 Task: Add Attachment from Google Drive to Card Card0000000039 in Board Board0000000010 in Workspace WS0000000004 in Trello. Add Cover Orange to Card Card0000000039 in Board Board0000000010 in Workspace WS0000000004 in Trello. Add "Add Label …" with "Title" Title0000000039 to Button Button0000000039 to Card Card0000000039 in Board Board0000000010 in Workspace WS0000000004 in Trello. Add Description DS0000000039 to Card Card0000000039 in Board Board0000000010 in Workspace WS0000000004 in Trello. Add Comment CM0000000039 to Card Card0000000039 in Board Board0000000010 in Workspace WS0000000004 in Trello
Action: Mouse moved to (78, 354)
Screenshot: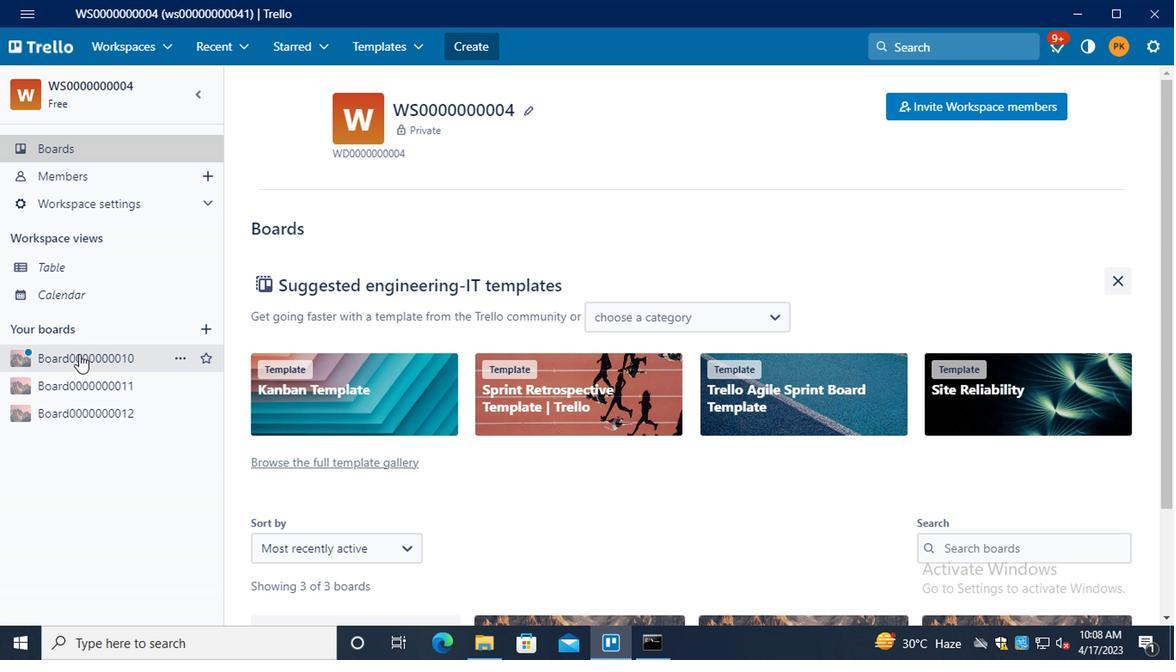 
Action: Mouse pressed left at (78, 354)
Screenshot: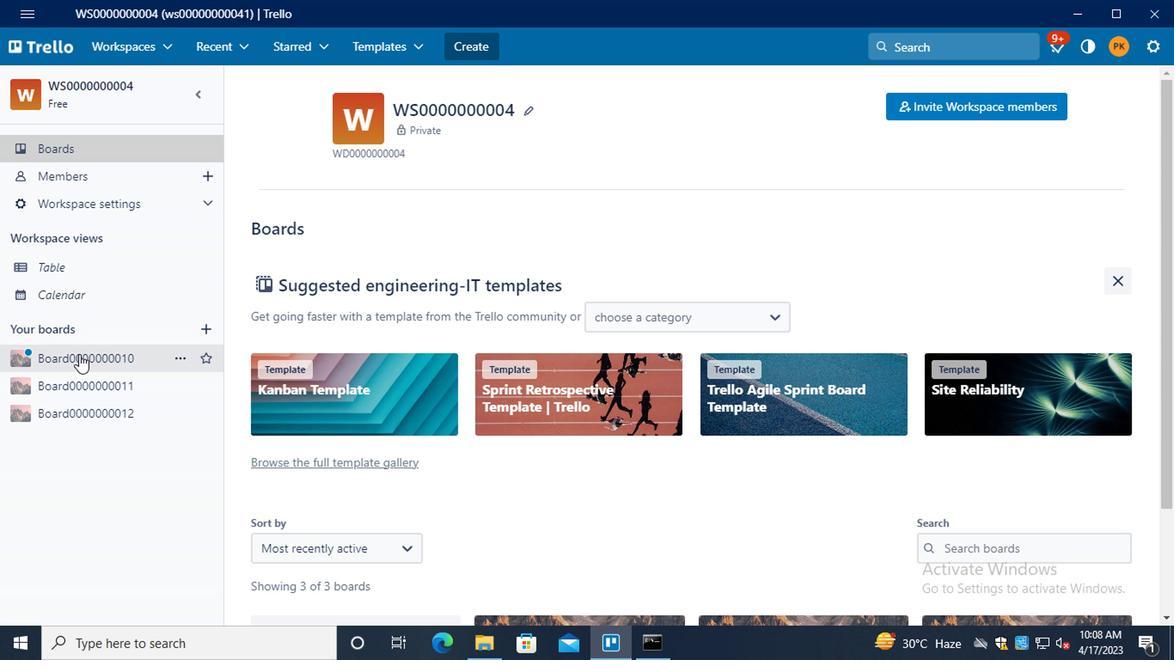 
Action: Mouse moved to (335, 492)
Screenshot: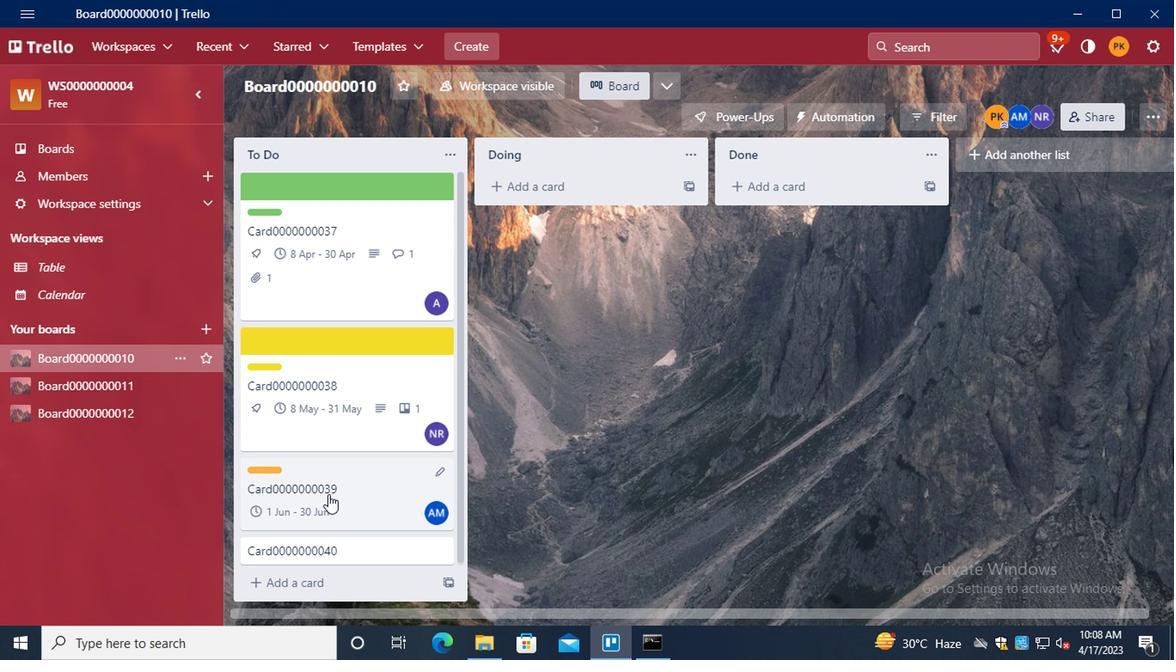 
Action: Mouse pressed left at (335, 492)
Screenshot: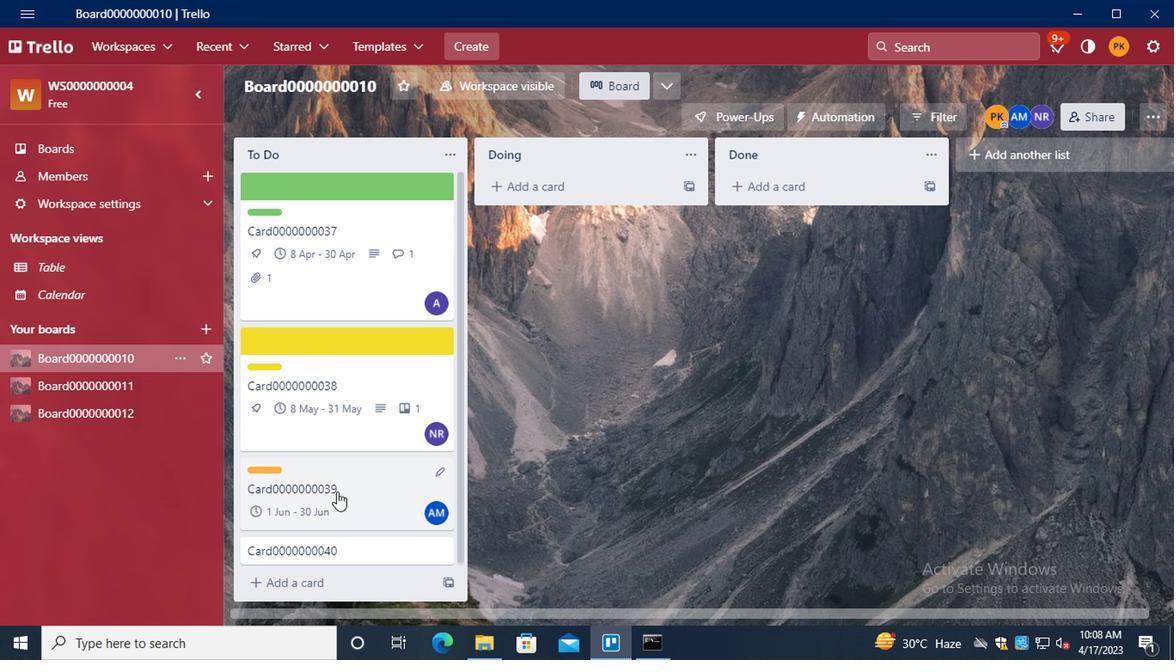 
Action: Mouse moved to (765, 360)
Screenshot: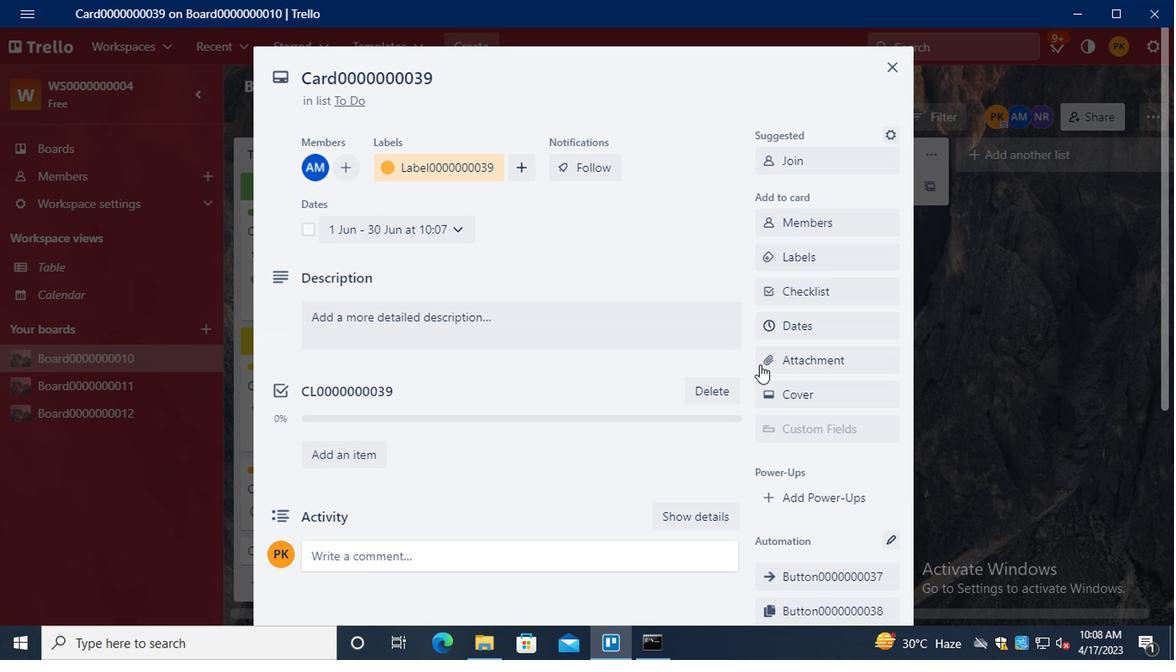 
Action: Mouse pressed left at (765, 360)
Screenshot: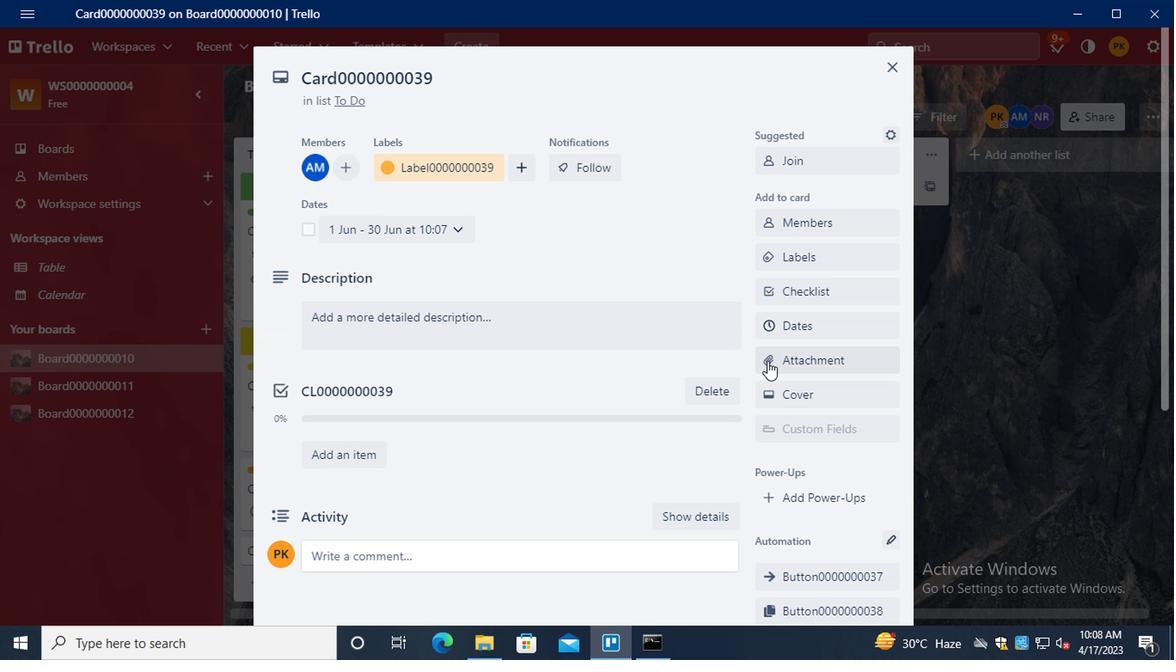 
Action: Mouse moved to (829, 201)
Screenshot: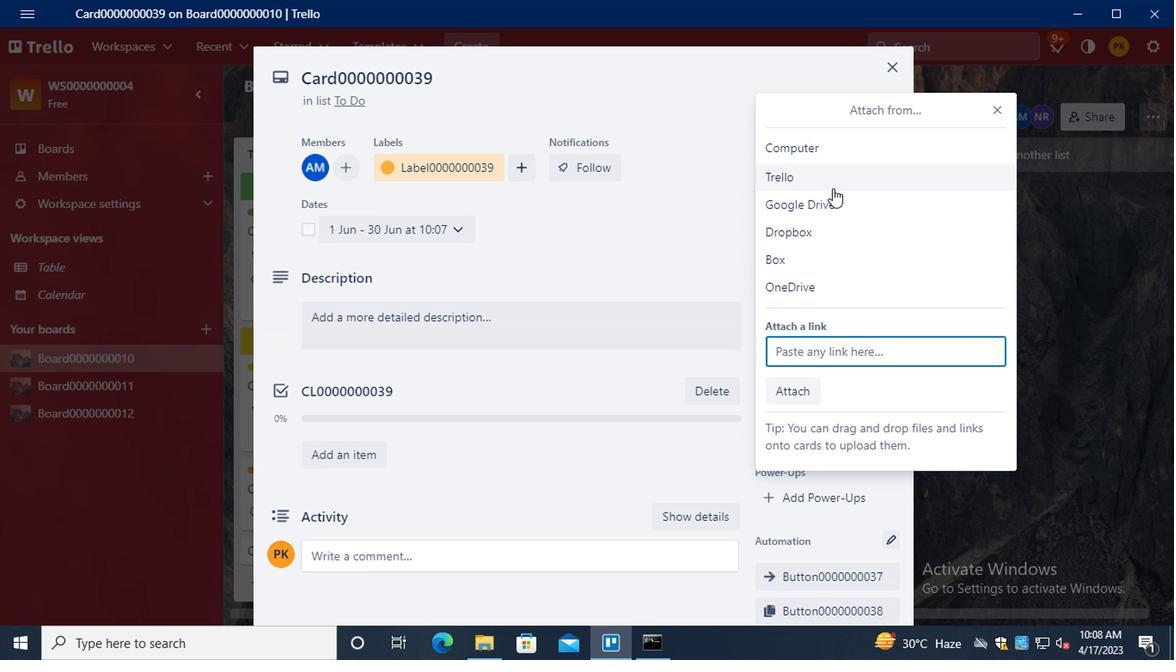 
Action: Mouse pressed left at (829, 201)
Screenshot: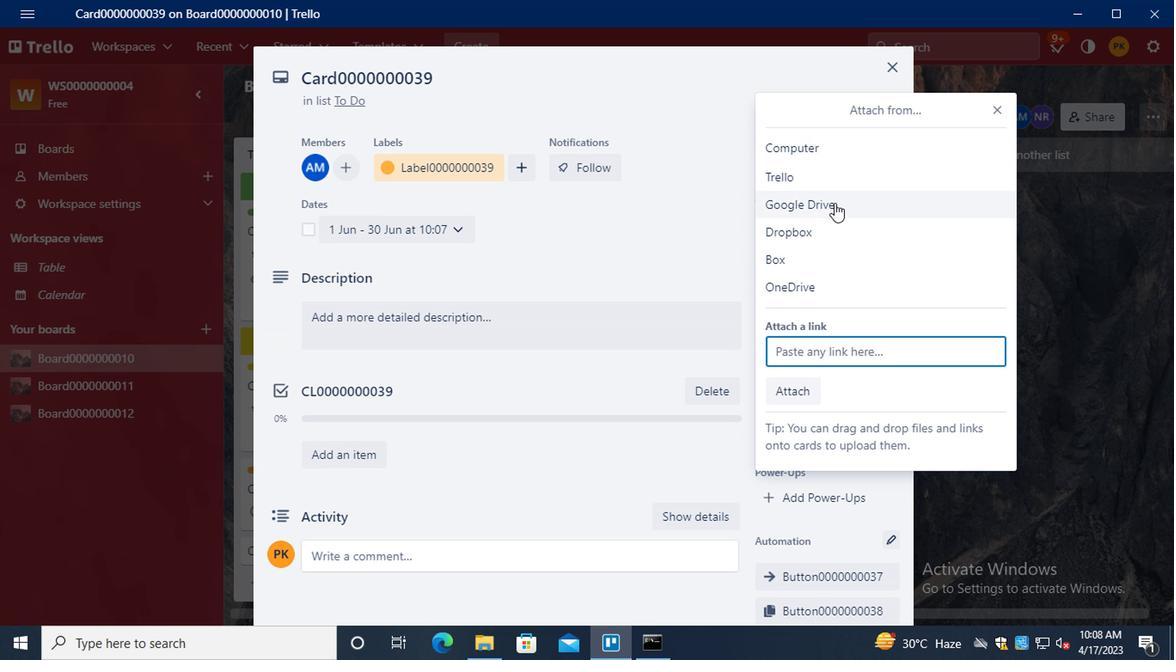 
Action: Mouse moved to (570, 346)
Screenshot: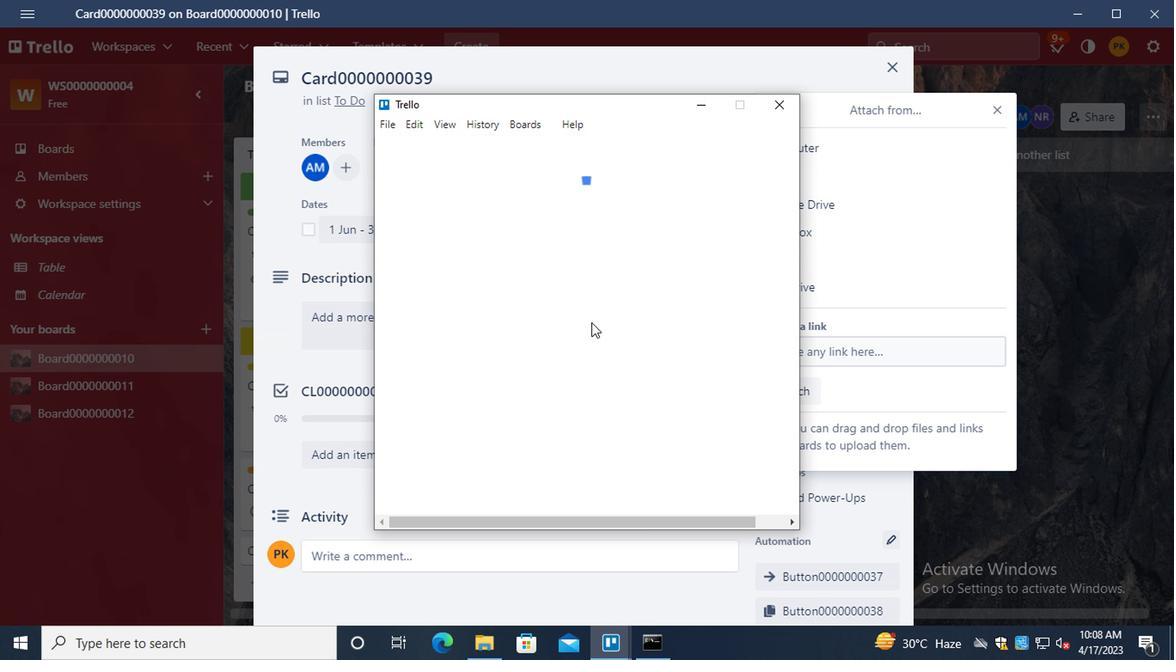 
Action: Mouse scrolled (570, 345) with delta (0, 0)
Screenshot: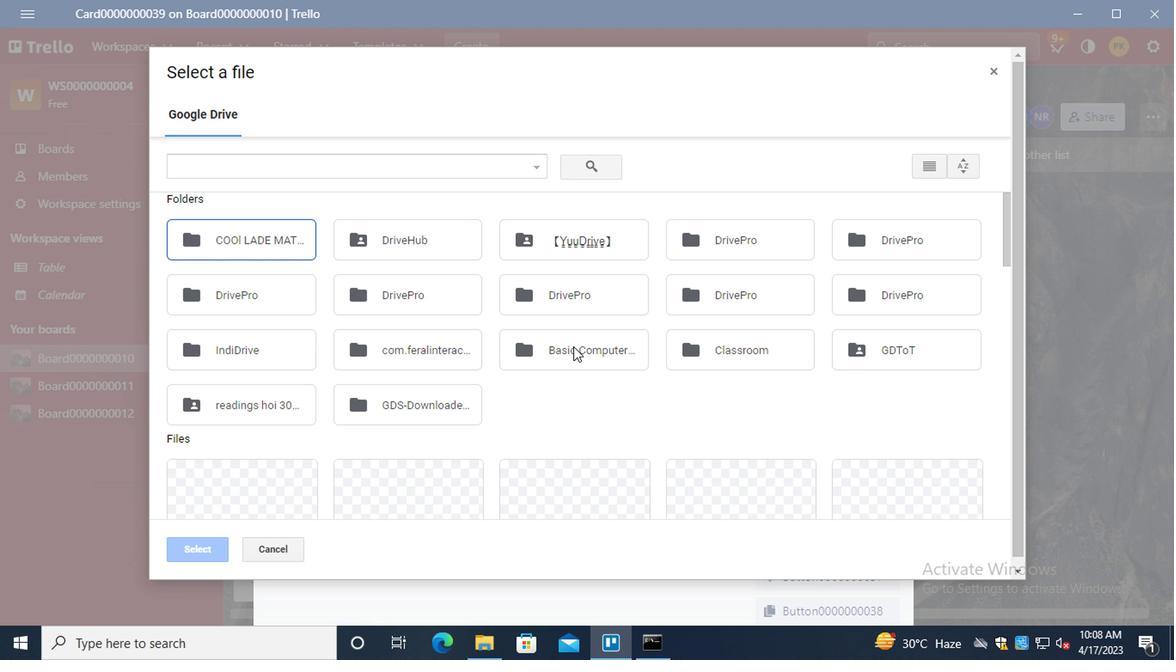
Action: Mouse scrolled (570, 345) with delta (0, 0)
Screenshot: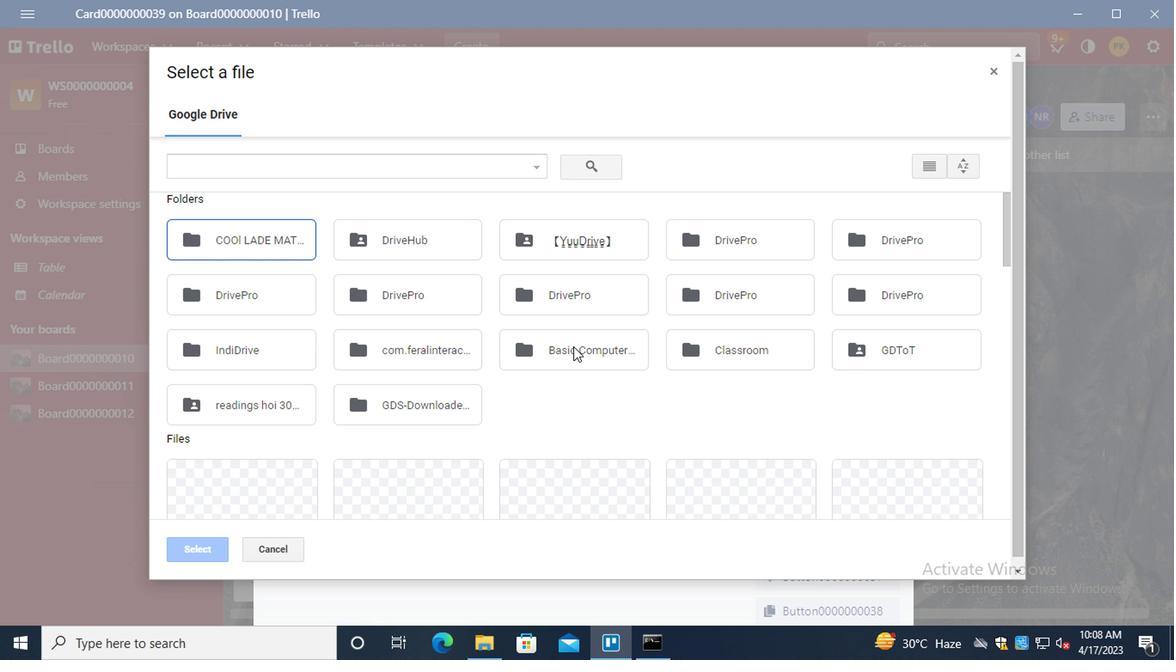 
Action: Mouse scrolled (570, 345) with delta (0, 0)
Screenshot: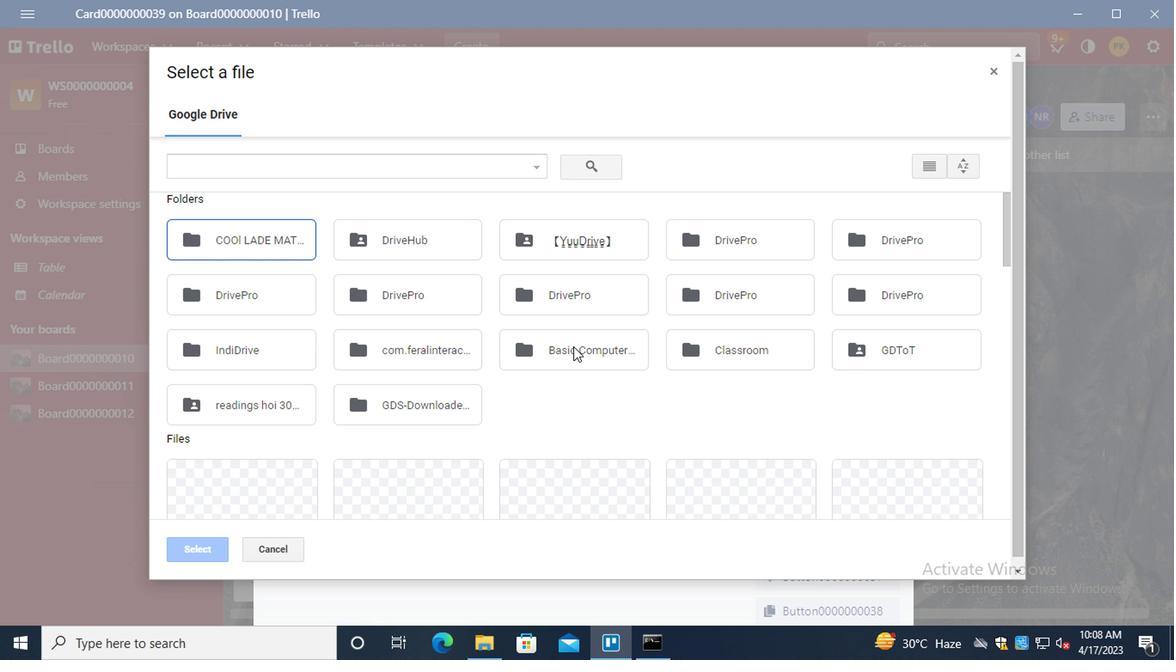 
Action: Mouse moved to (904, 440)
Screenshot: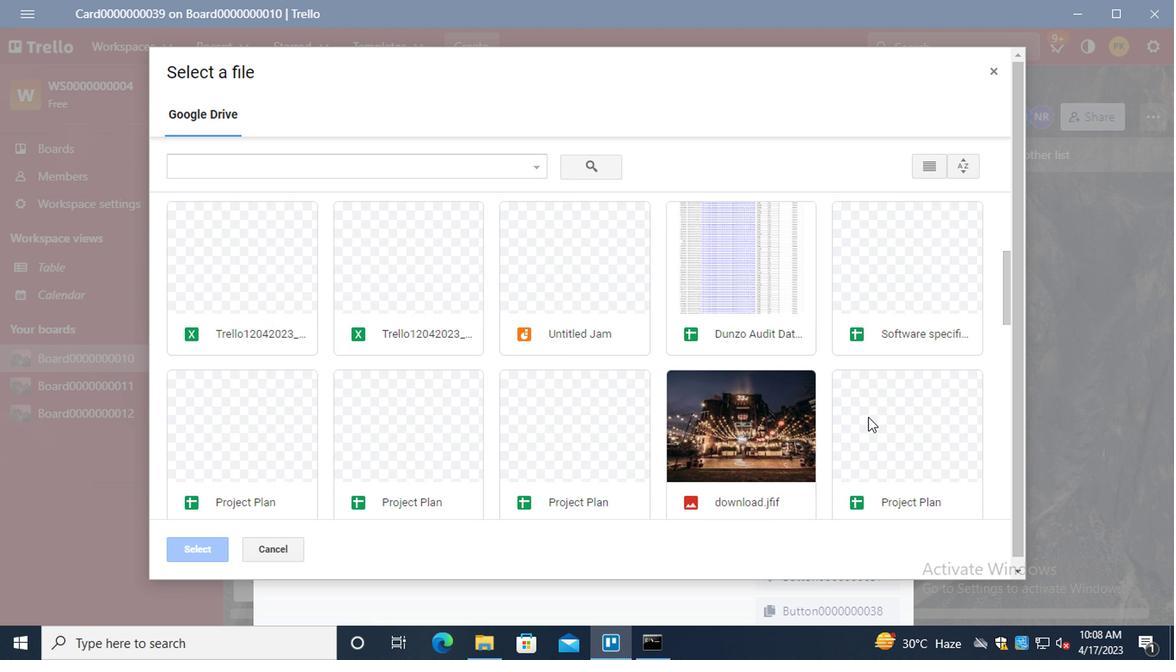 
Action: Mouse pressed left at (904, 440)
Screenshot: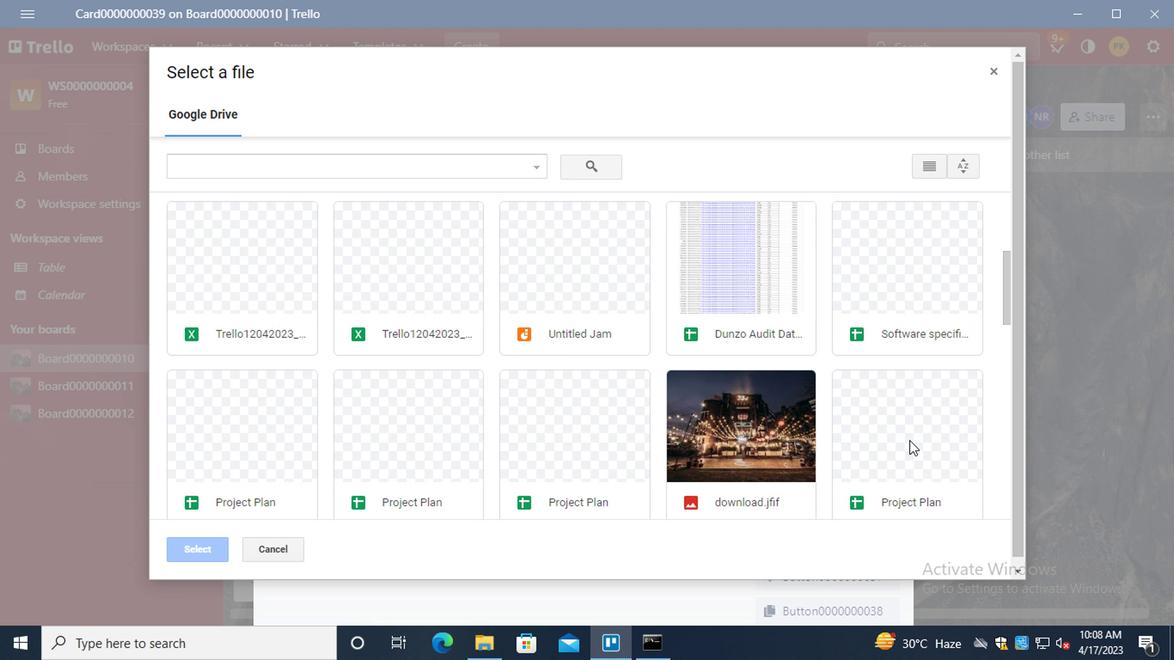 
Action: Mouse moved to (193, 554)
Screenshot: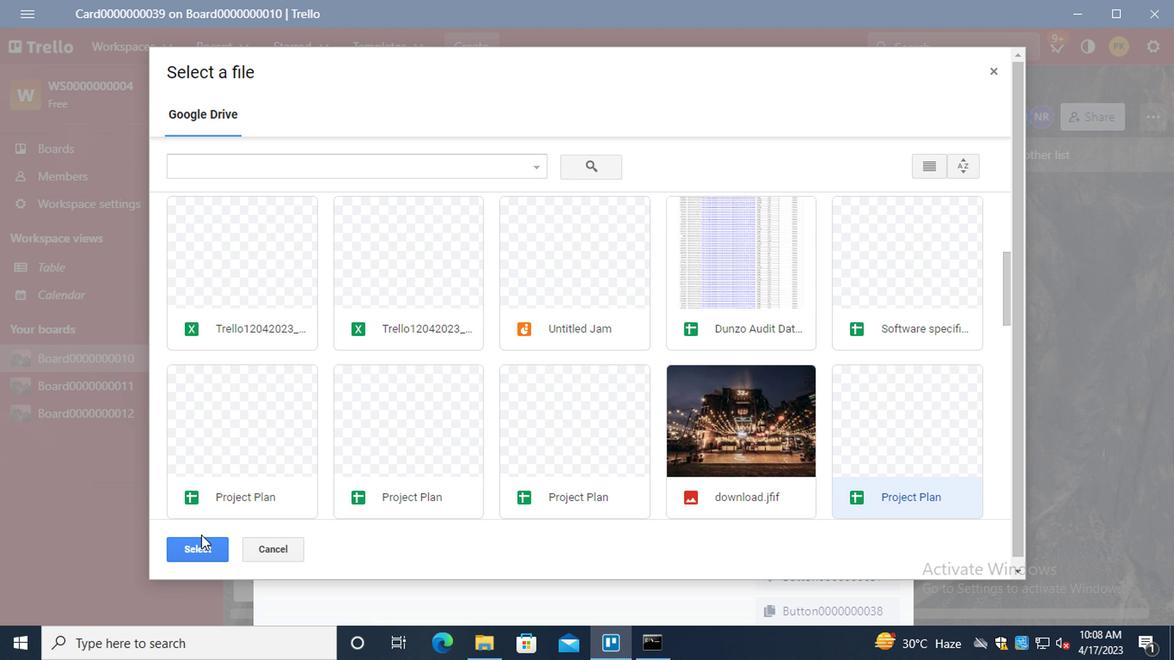 
Action: Mouse pressed left at (193, 554)
Screenshot: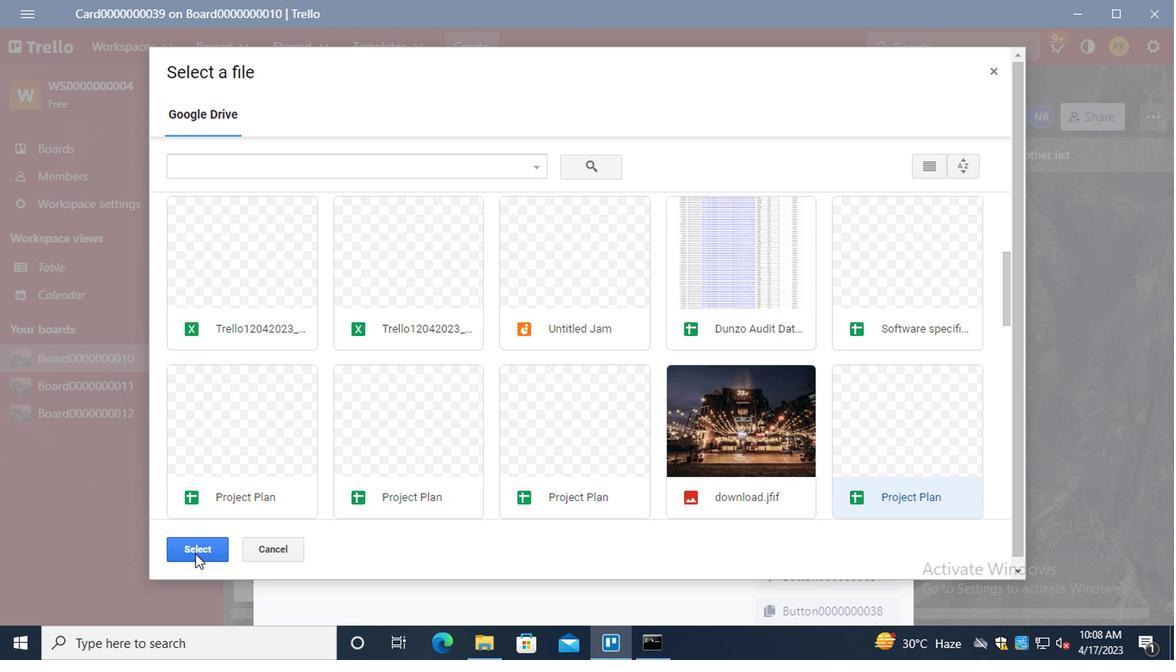 
Action: Mouse moved to (784, 397)
Screenshot: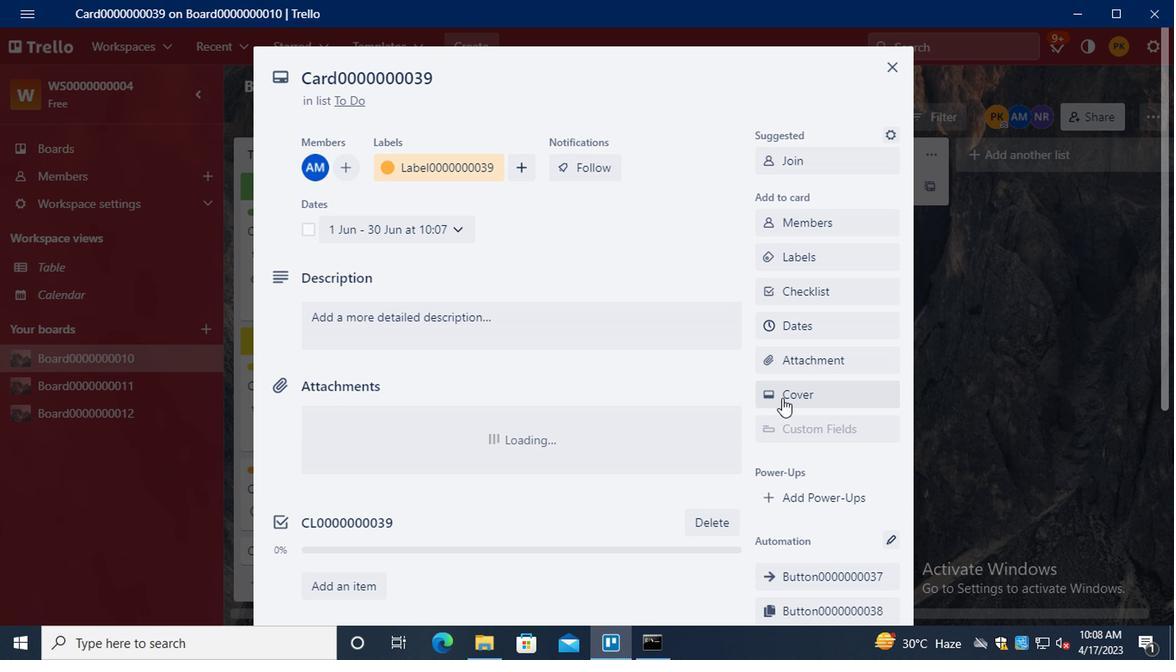 
Action: Mouse pressed left at (784, 397)
Screenshot: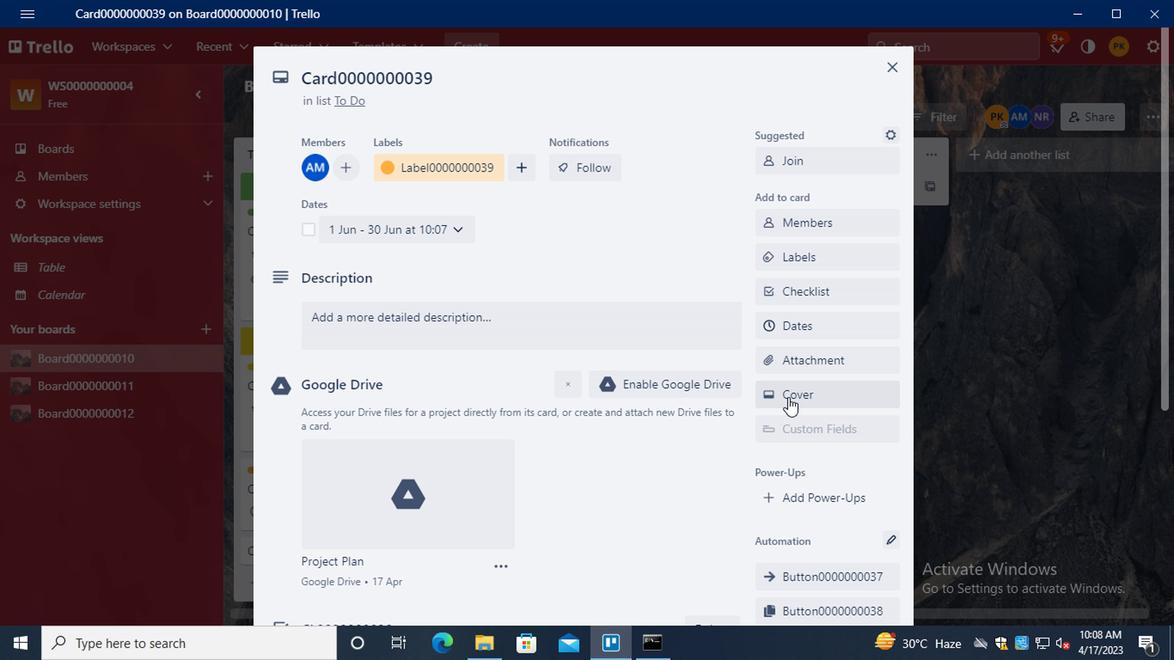 
Action: Mouse moved to (877, 281)
Screenshot: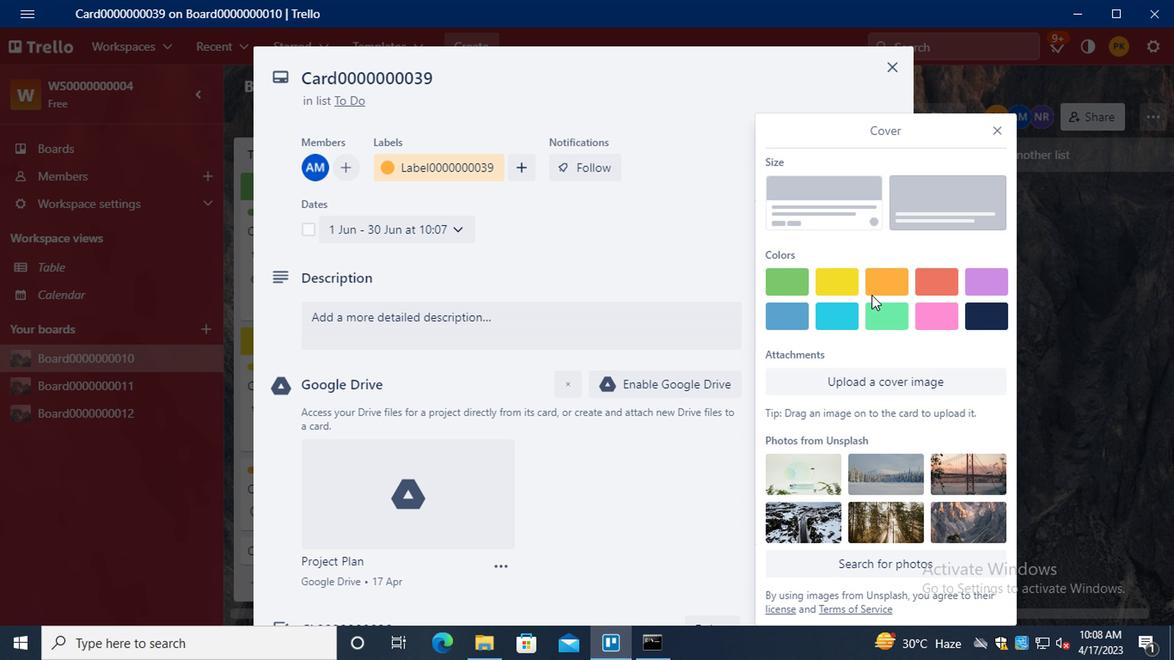 
Action: Mouse pressed left at (877, 281)
Screenshot: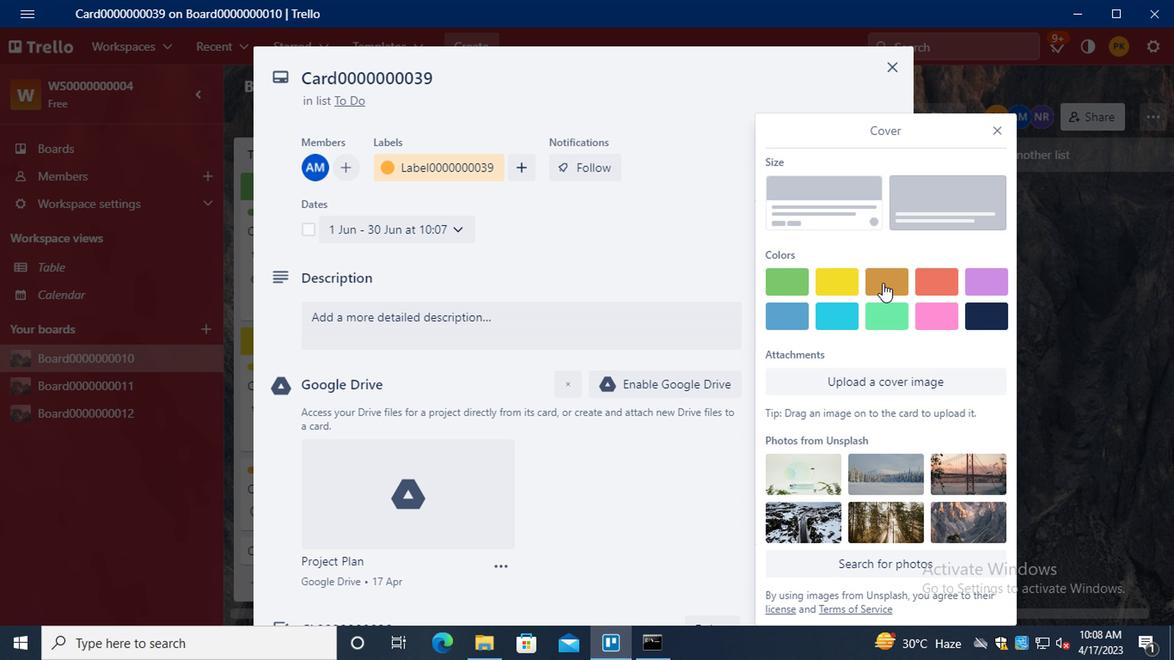
Action: Mouse moved to (987, 100)
Screenshot: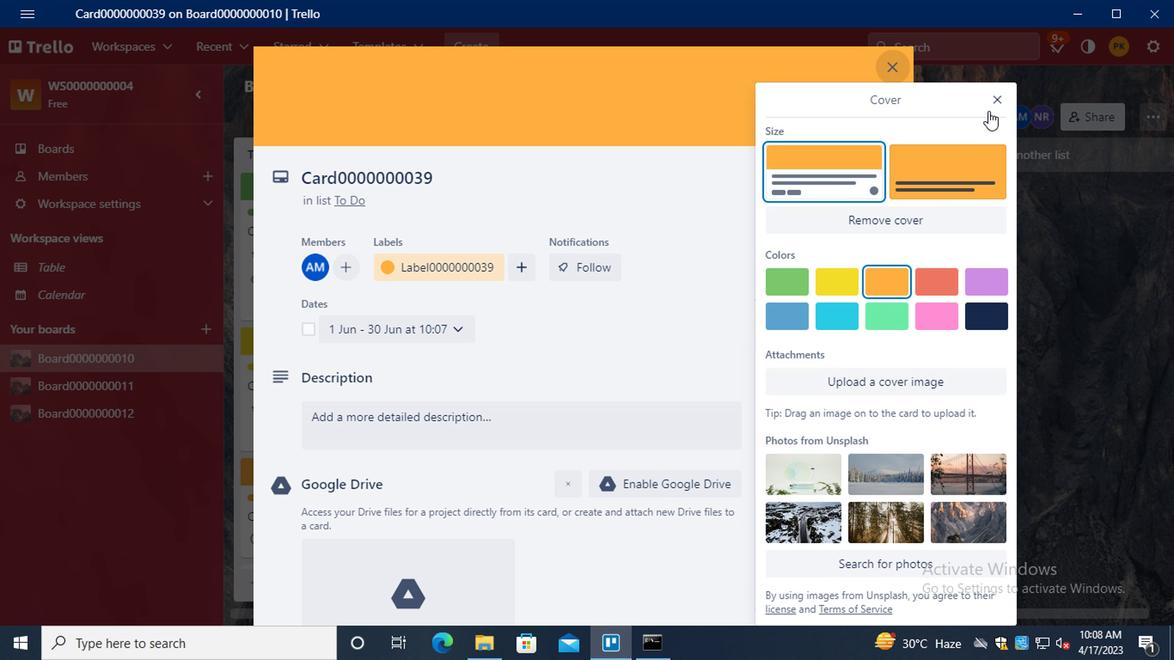 
Action: Mouse pressed left at (987, 100)
Screenshot: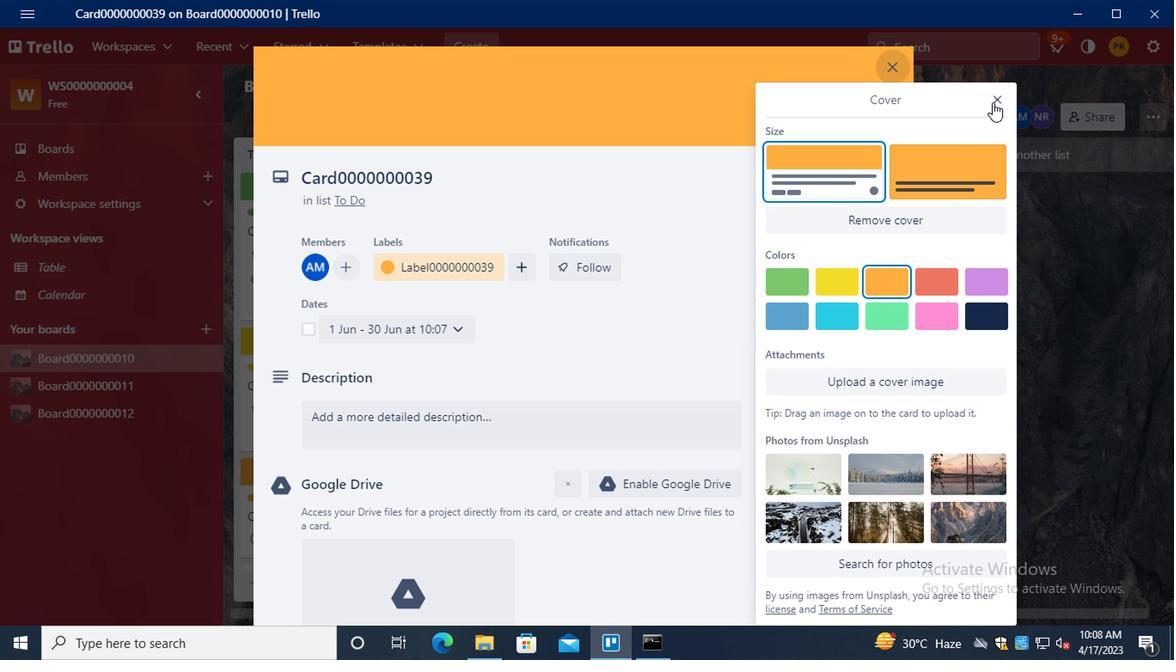
Action: Mouse moved to (741, 369)
Screenshot: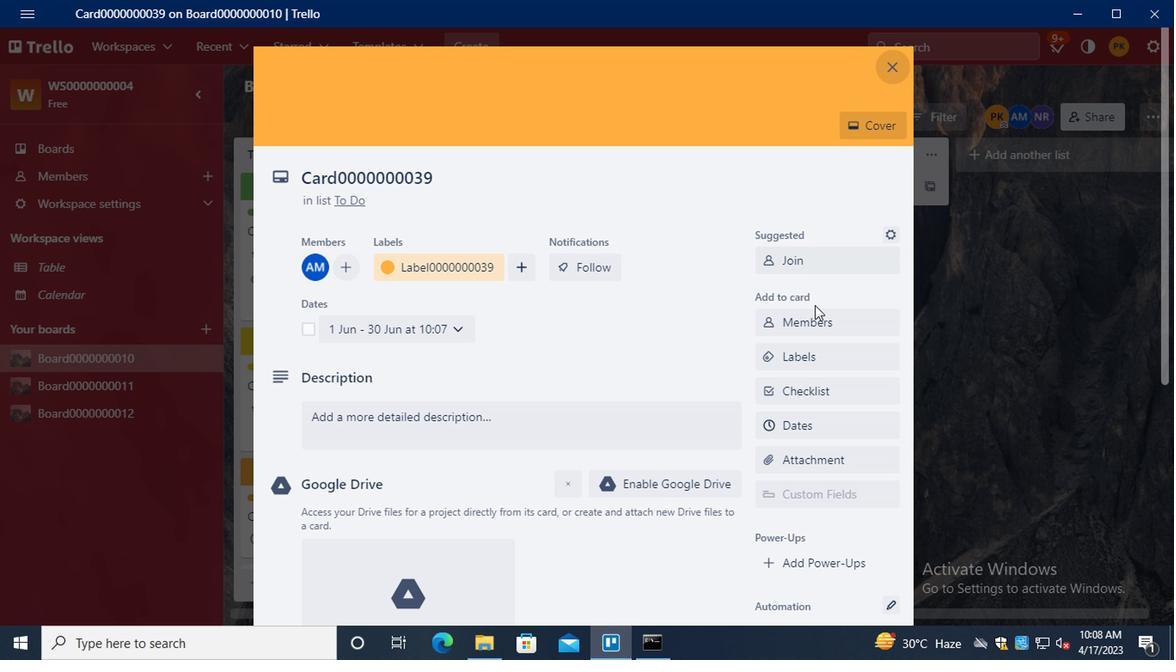 
Action: Mouse scrolled (741, 368) with delta (0, 0)
Screenshot: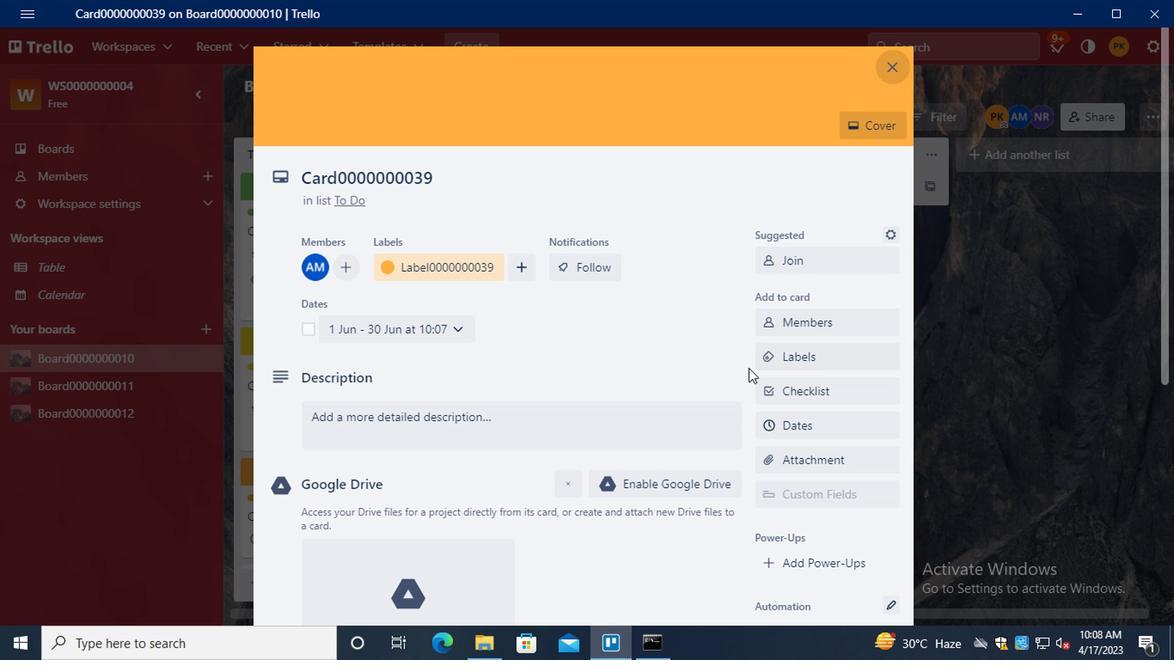 
Action: Mouse moved to (741, 370)
Screenshot: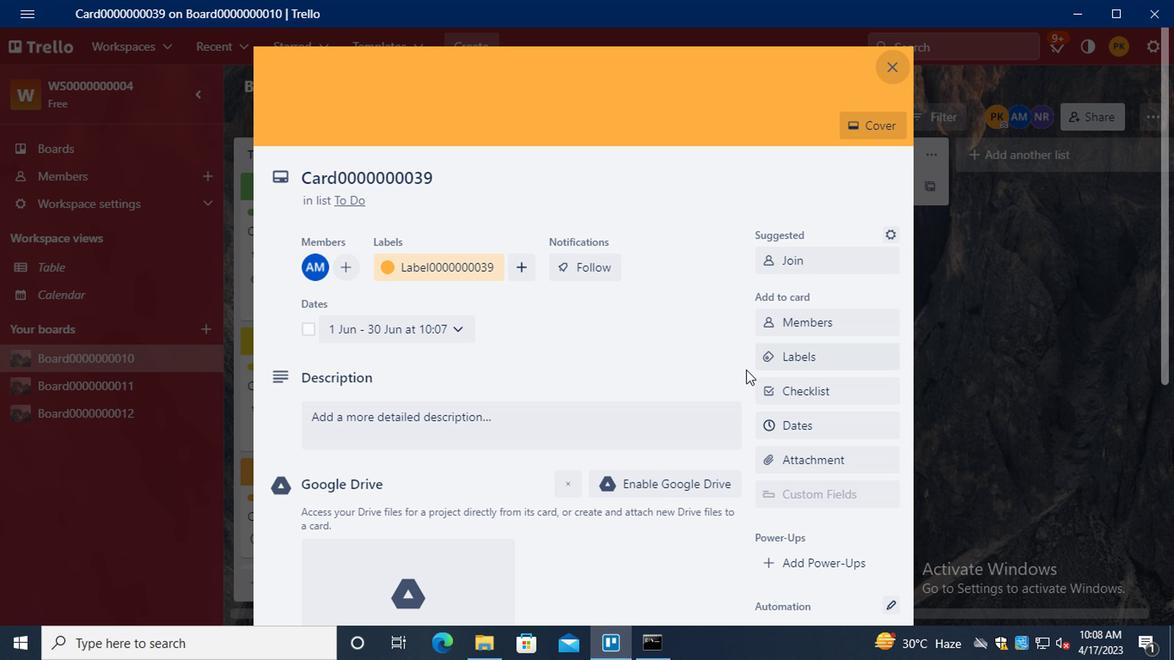 
Action: Mouse scrolled (741, 369) with delta (0, -1)
Screenshot: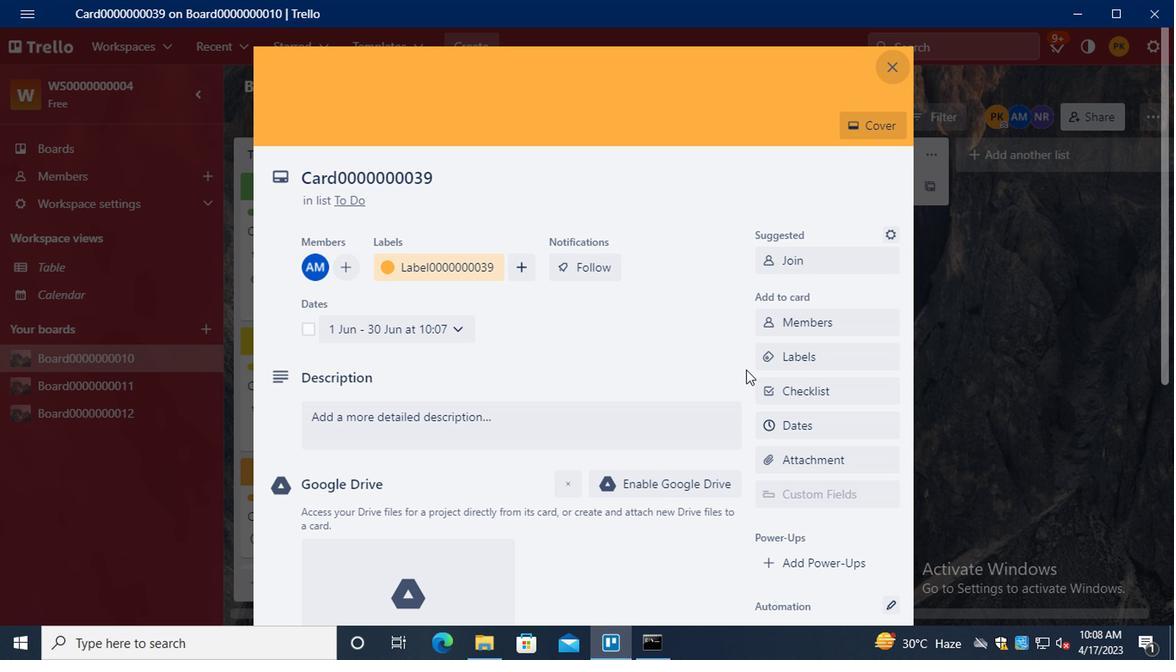 
Action: Mouse scrolled (741, 369) with delta (0, -1)
Screenshot: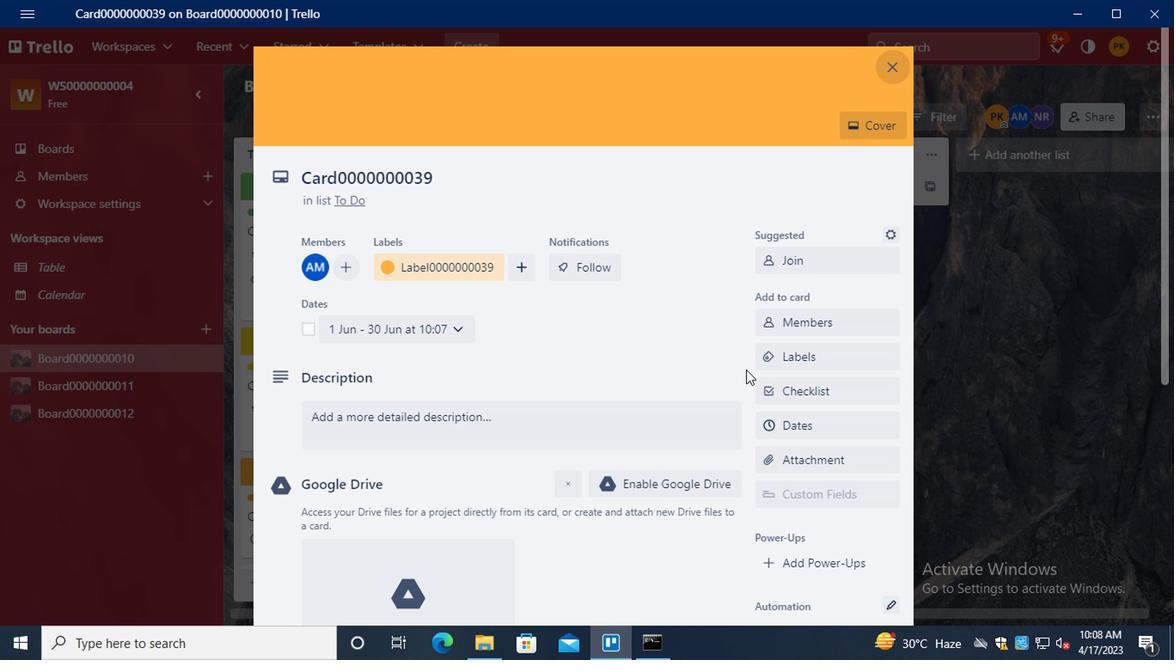 
Action: Mouse moved to (797, 445)
Screenshot: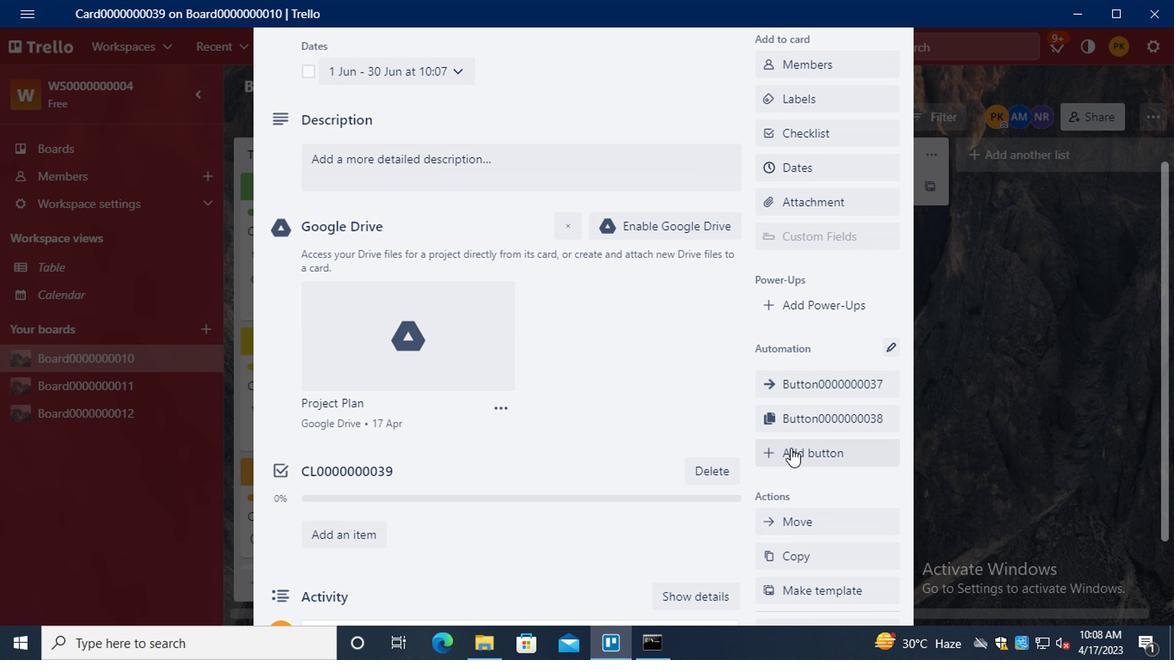
Action: Mouse pressed left at (797, 445)
Screenshot: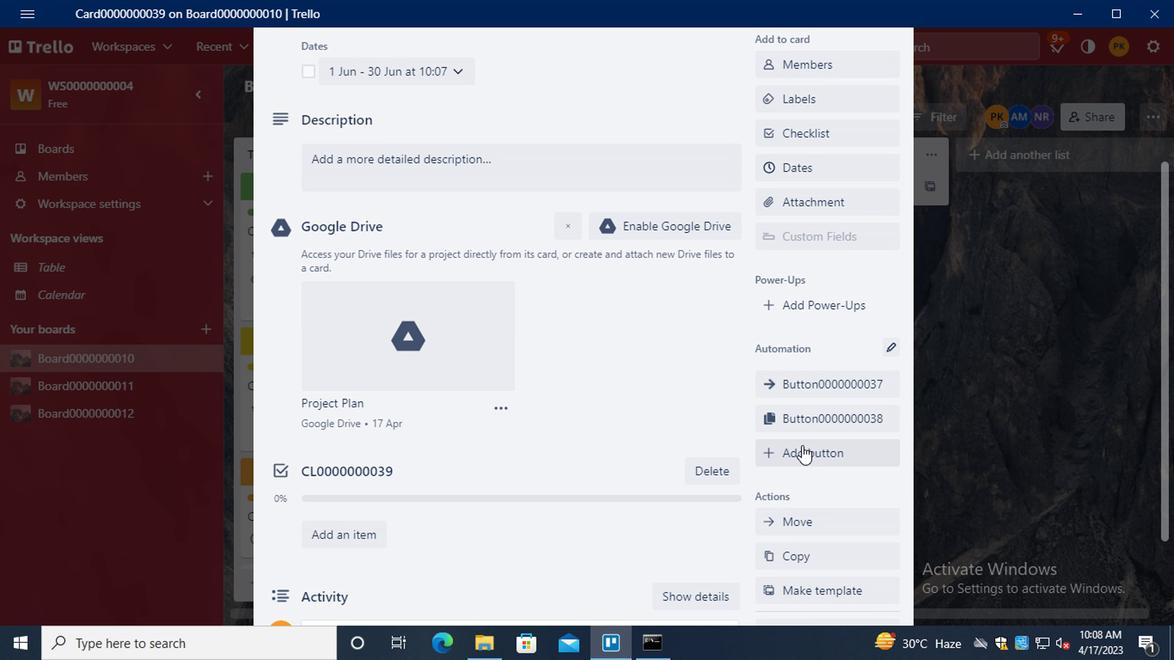 
Action: Mouse moved to (856, 231)
Screenshot: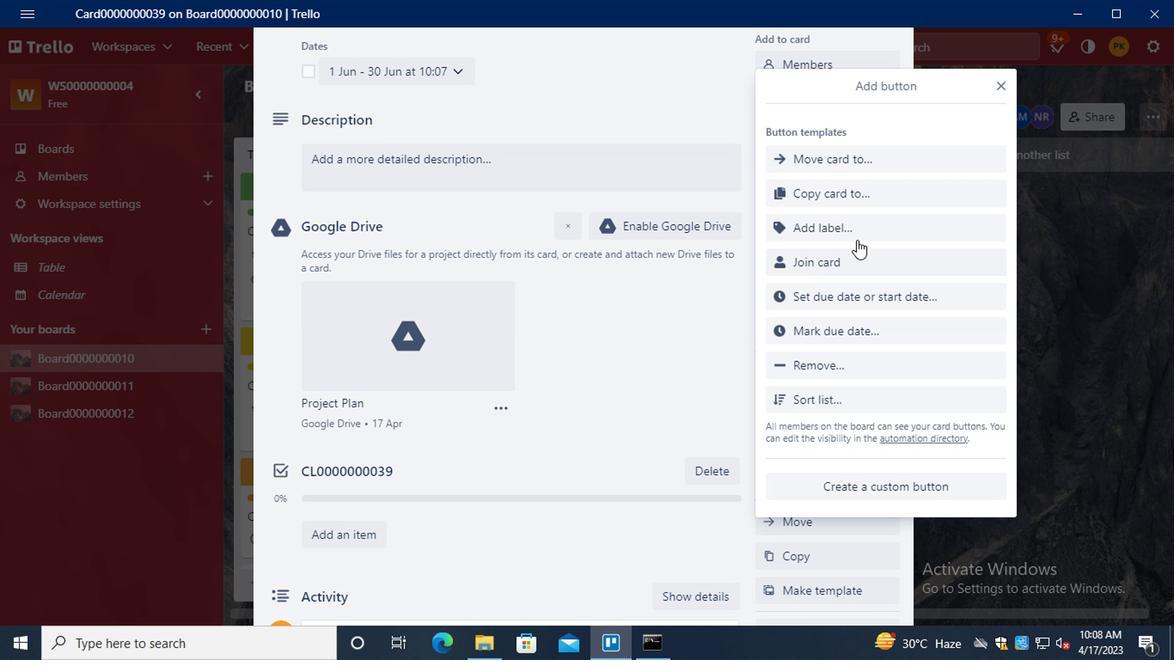 
Action: Mouse pressed left at (856, 231)
Screenshot: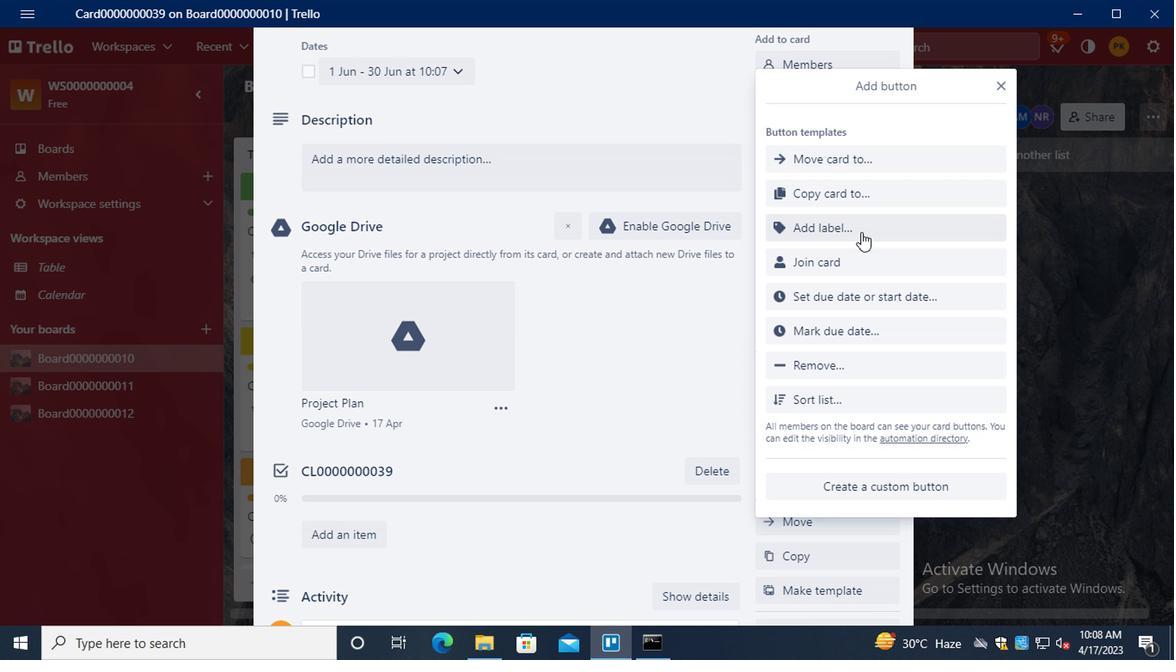 
Action: Mouse moved to (814, 259)
Screenshot: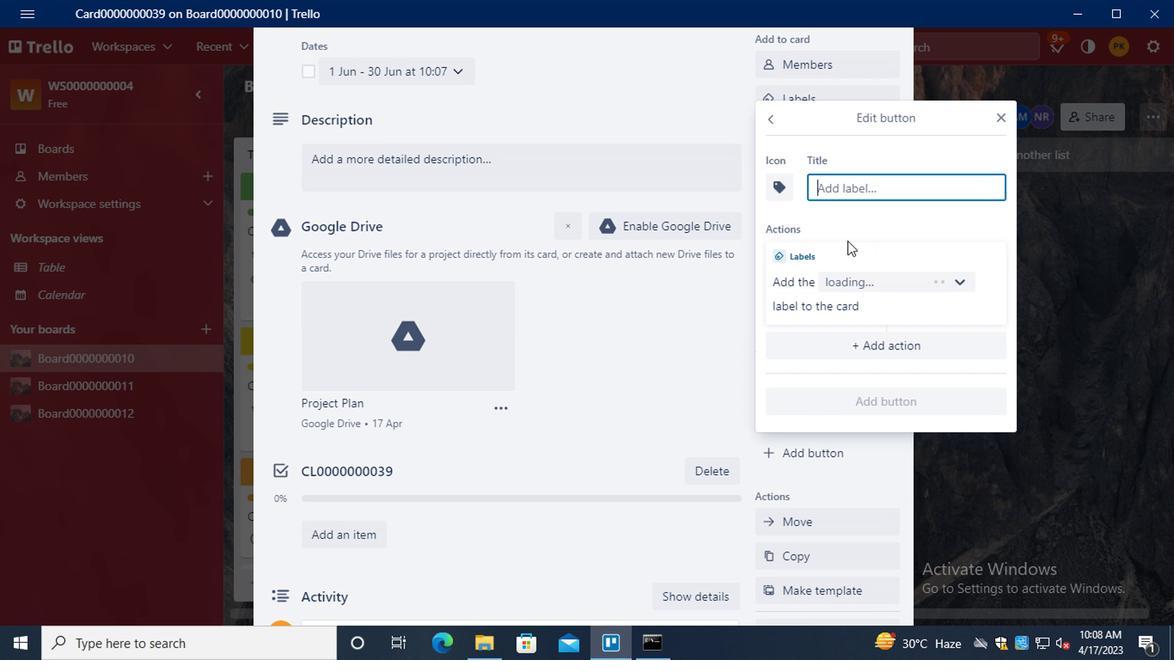 
Action: Key pressed <Key.shift>TITL
Screenshot: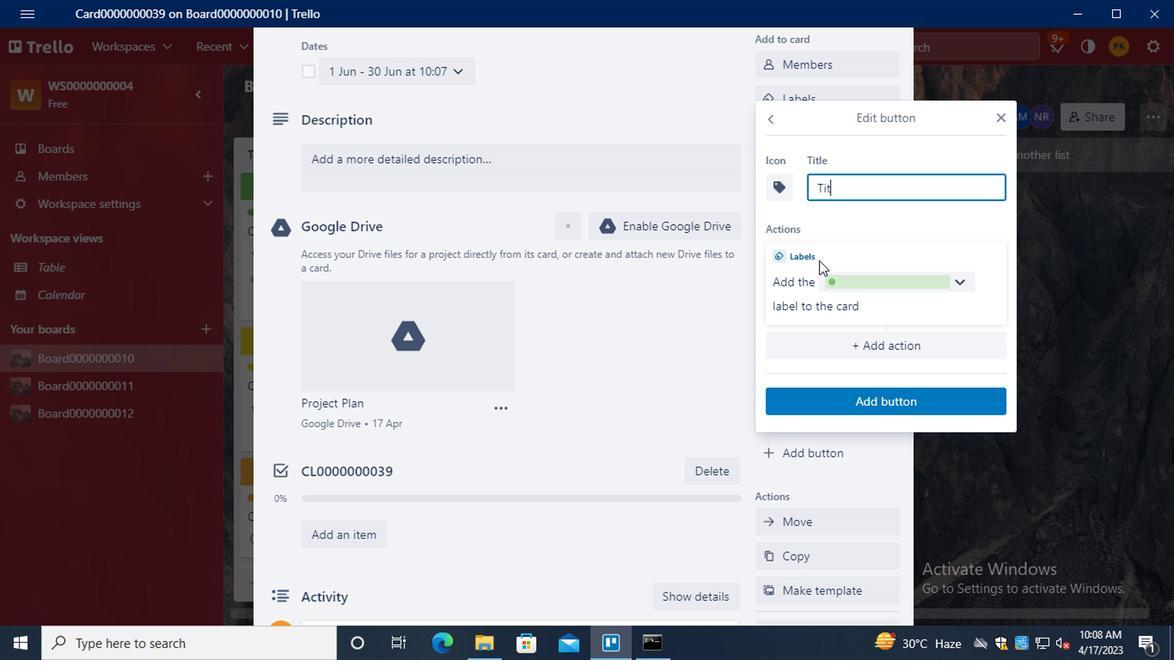 
Action: Mouse moved to (814, 260)
Screenshot: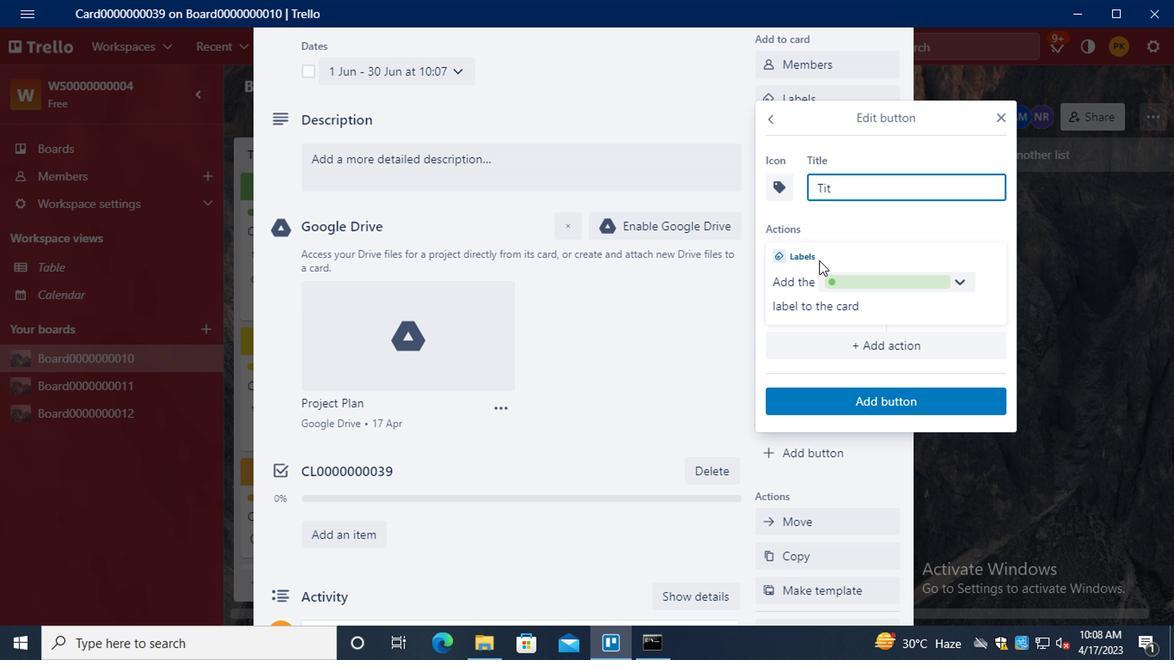 
Action: Key pressed E0000000039
Screenshot: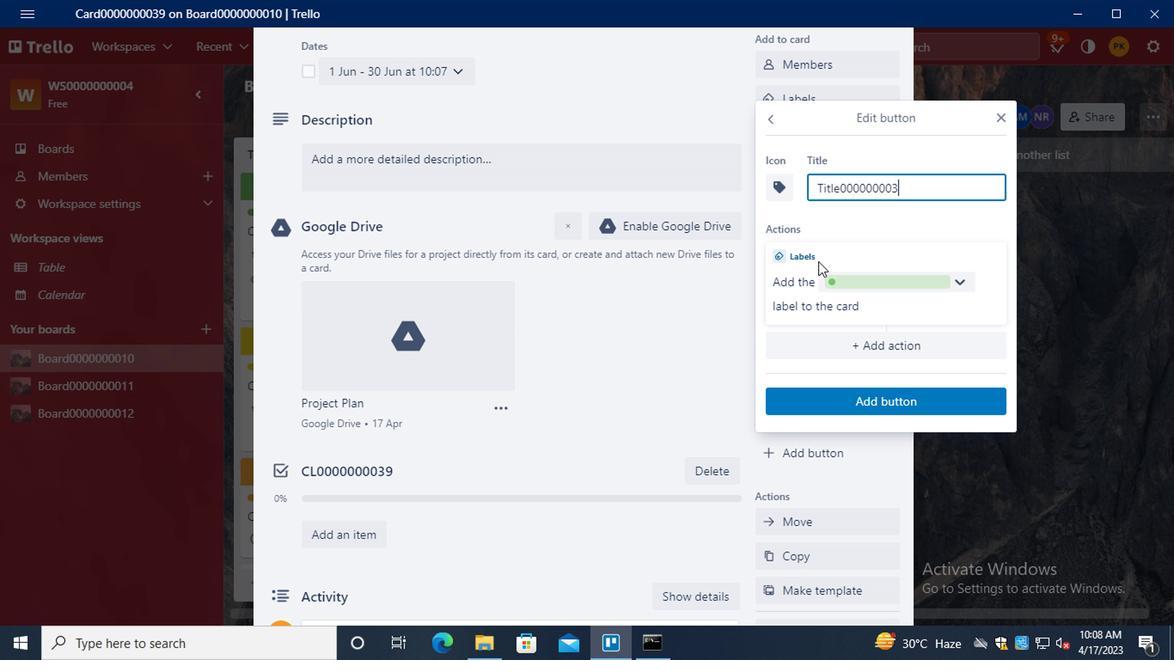 
Action: Mouse moved to (840, 403)
Screenshot: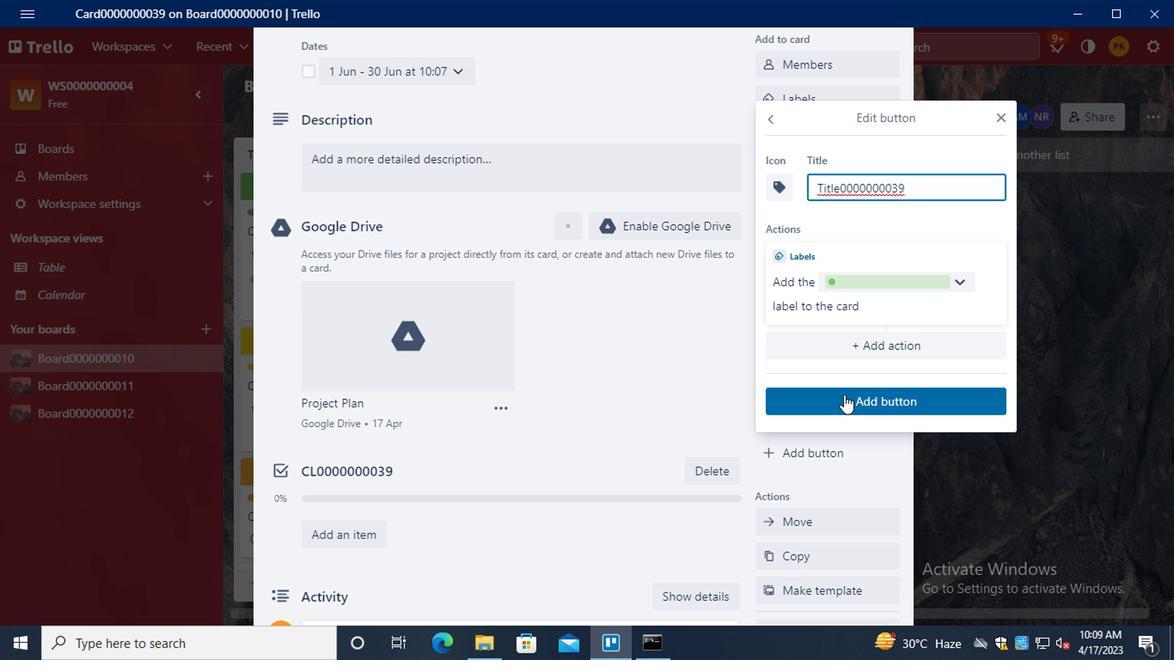 
Action: Mouse pressed left at (840, 403)
Screenshot: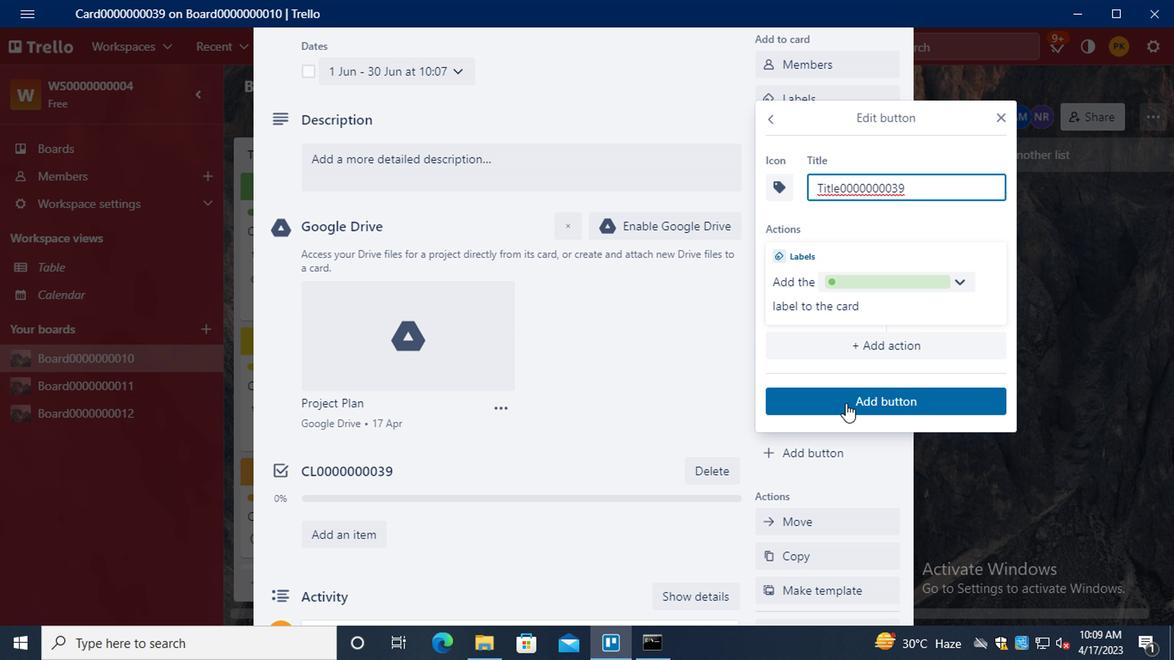 
Action: Mouse moved to (552, 160)
Screenshot: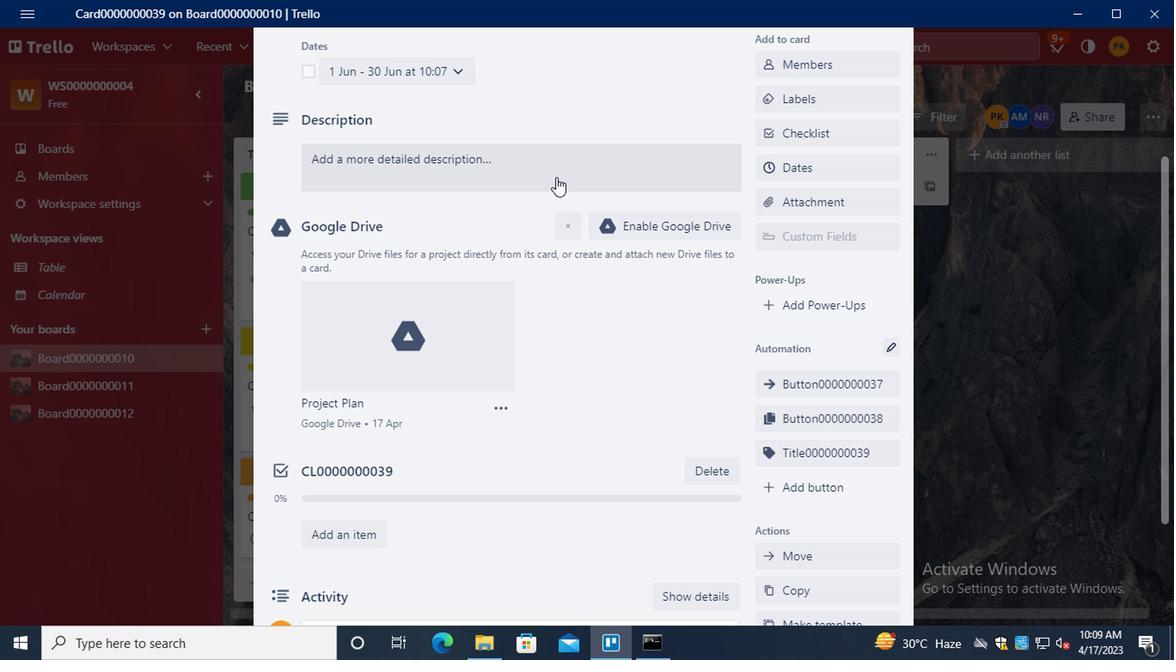
Action: Mouse pressed left at (552, 160)
Screenshot: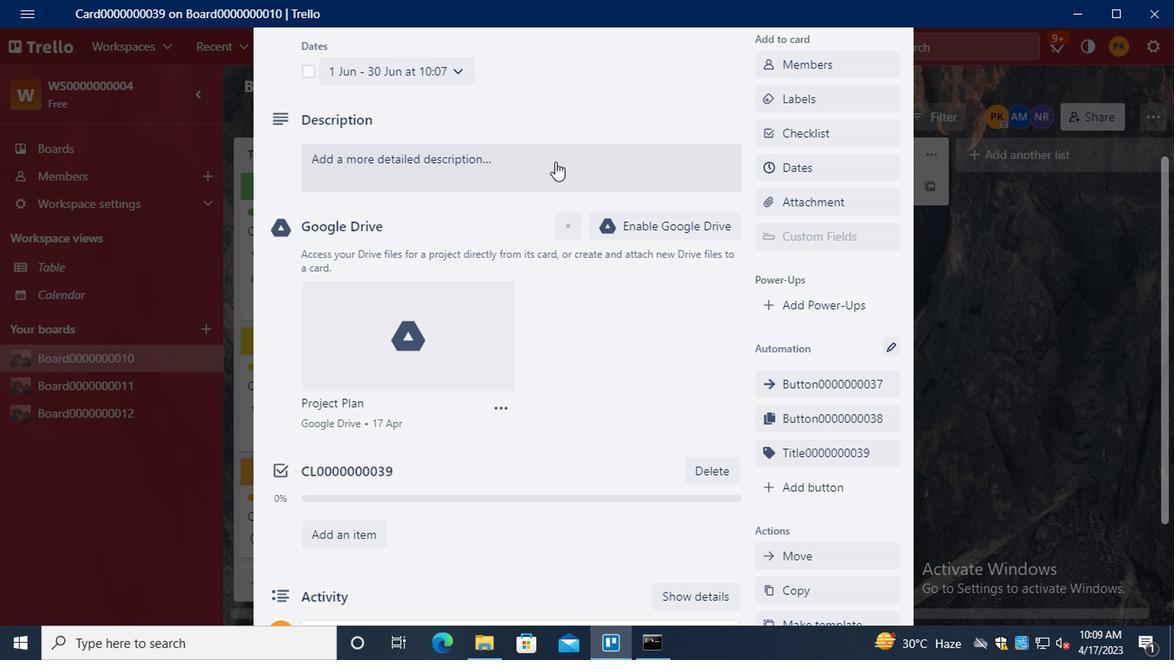 
Action: Key pressed <Key.shift>DS0000000039
Screenshot: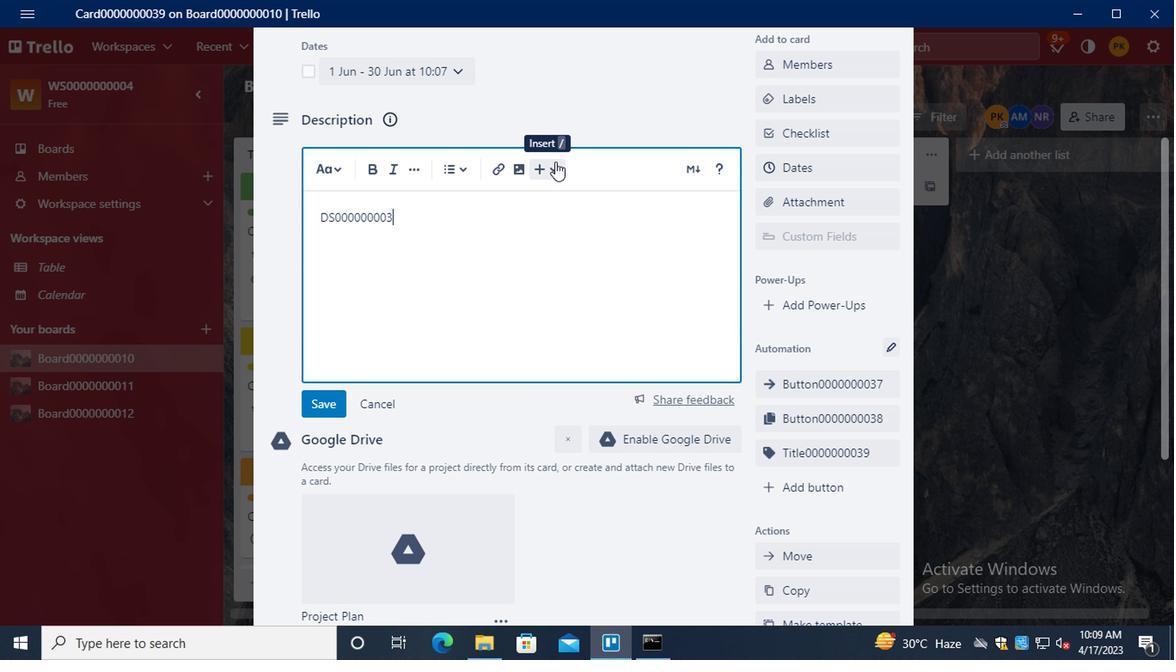 
Action: Mouse moved to (304, 402)
Screenshot: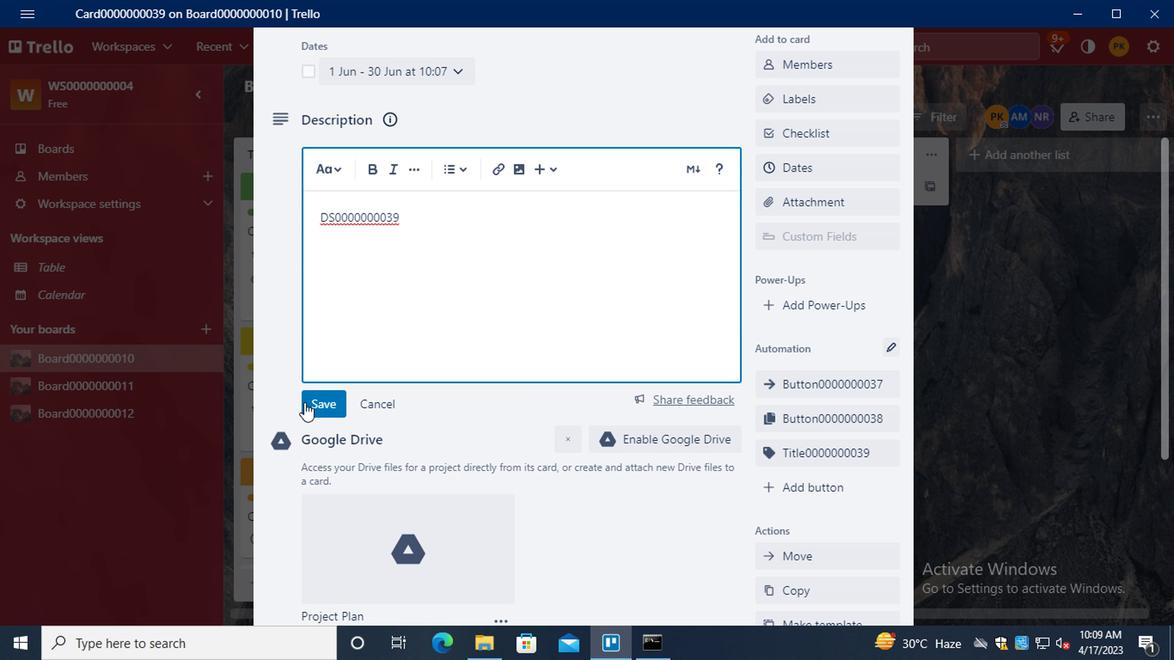 
Action: Mouse pressed left at (304, 402)
Screenshot: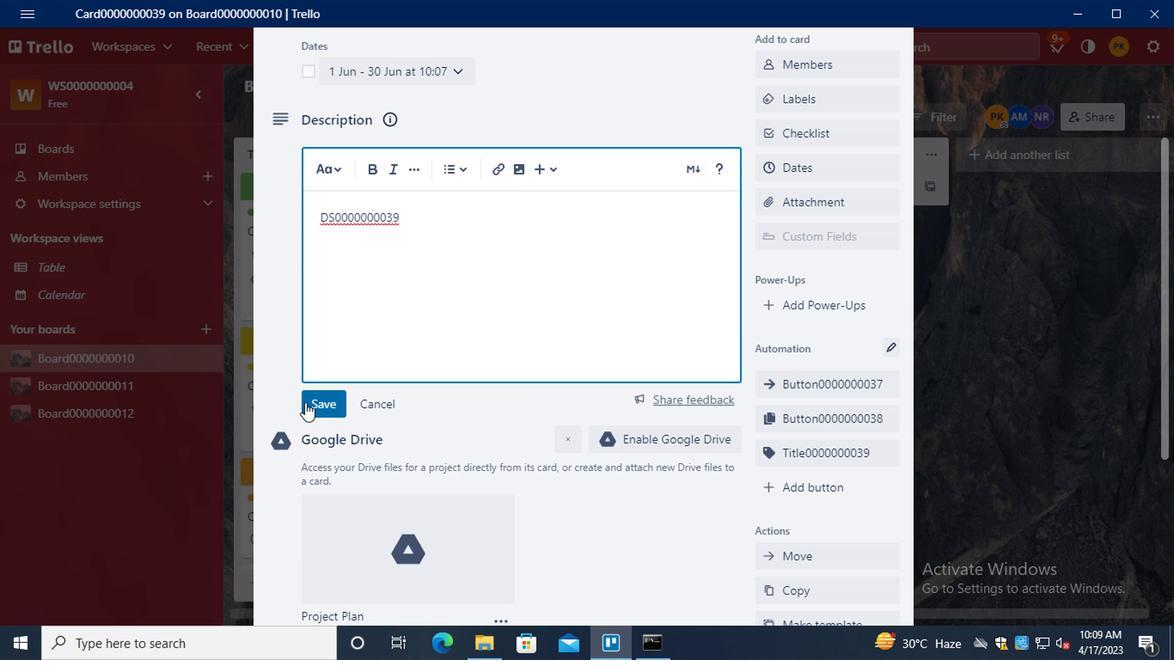 
Action: Mouse scrolled (304, 401) with delta (0, 0)
Screenshot: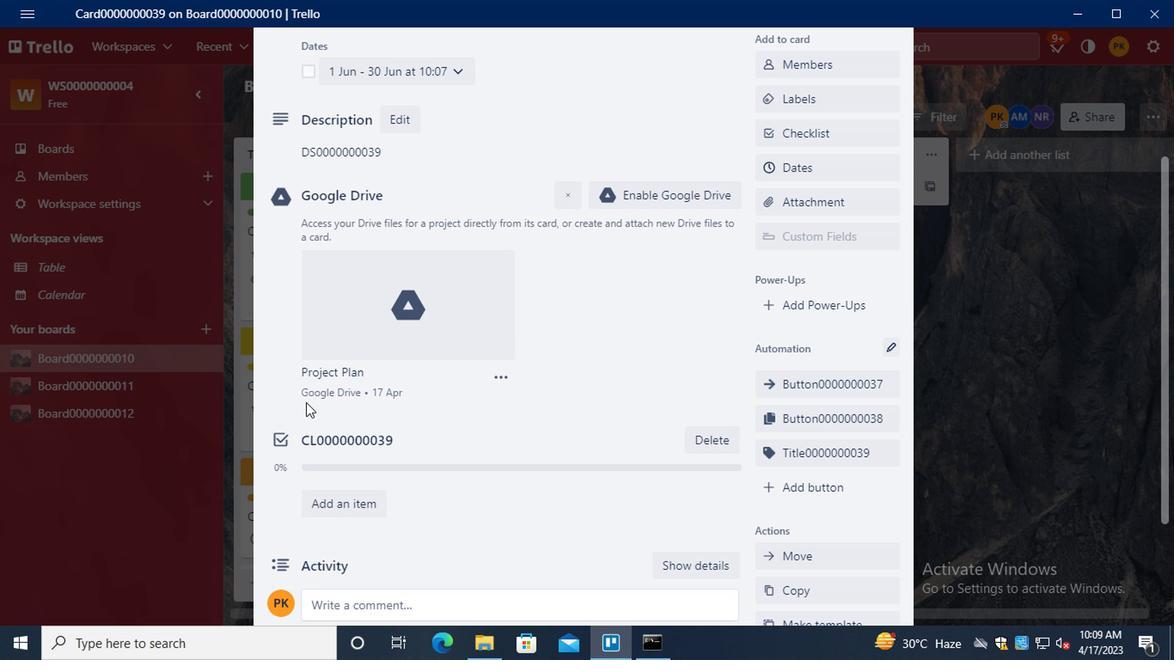 
Action: Mouse moved to (311, 402)
Screenshot: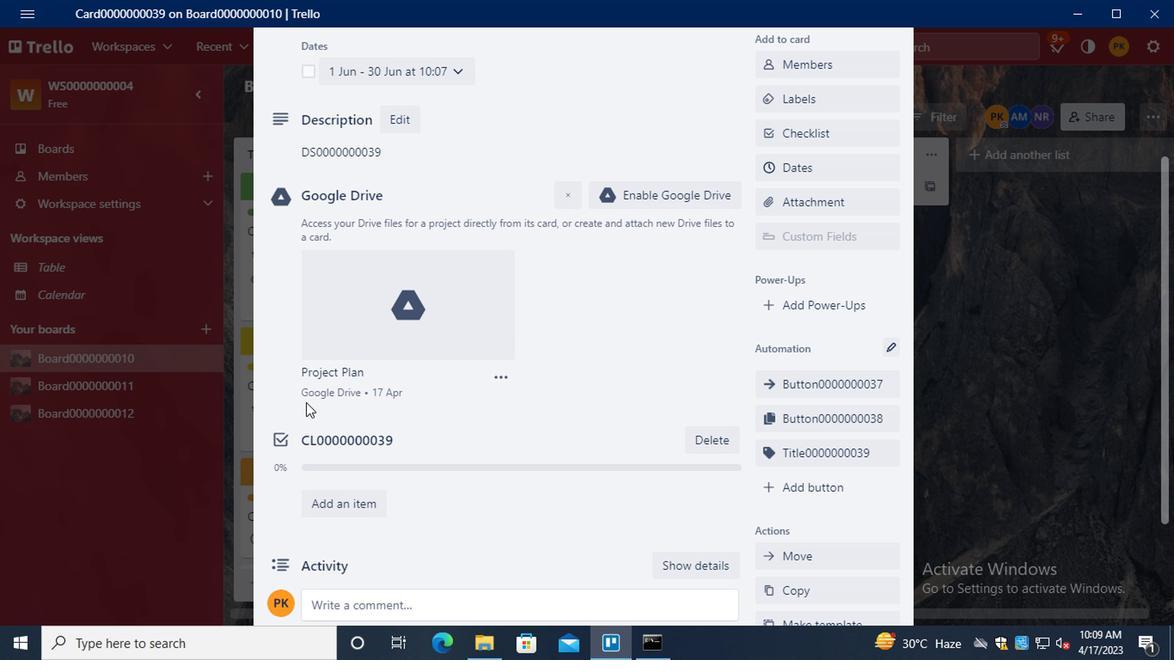 
Action: Mouse scrolled (311, 401) with delta (0, 0)
Screenshot: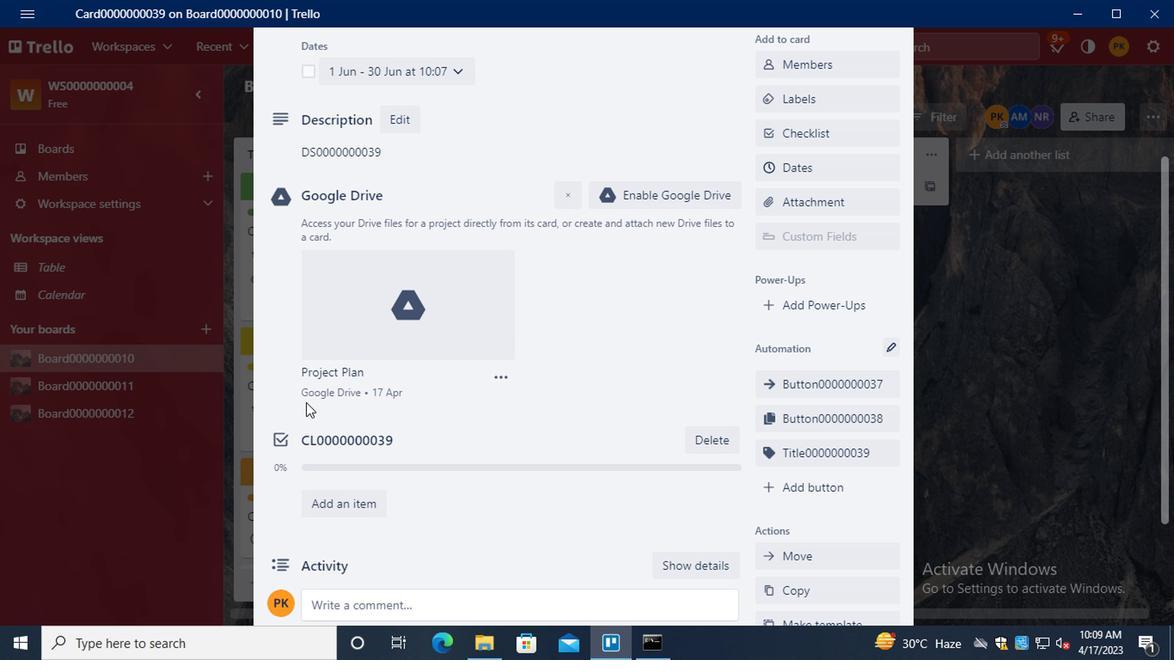 
Action: Mouse moved to (329, 404)
Screenshot: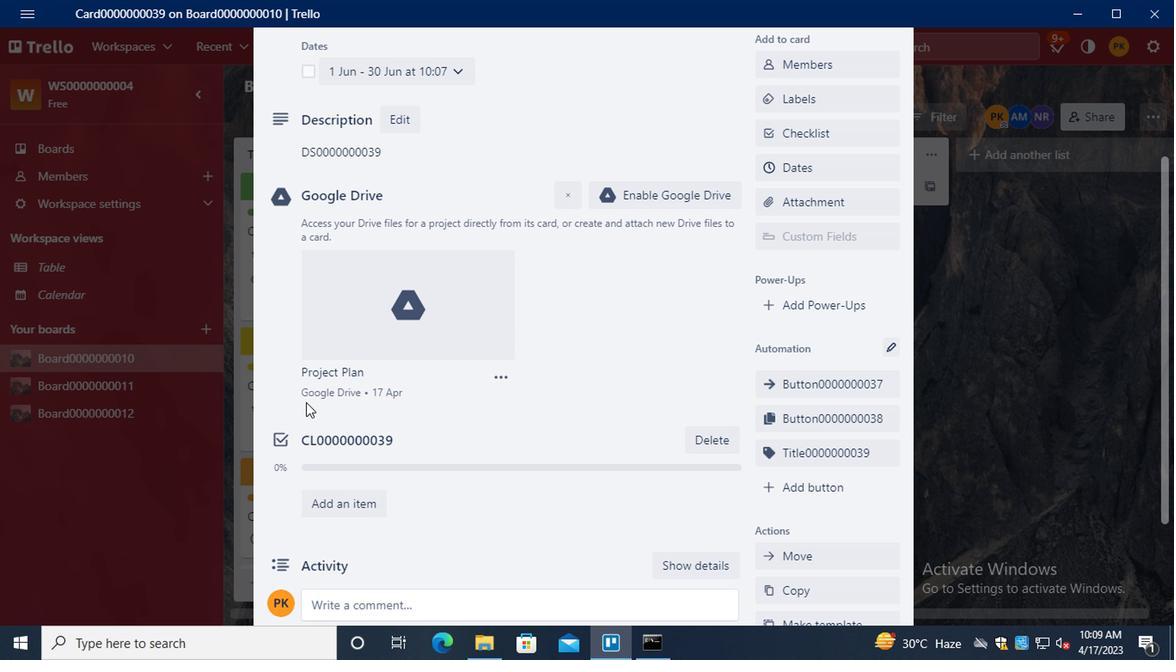 
Action: Mouse scrolled (329, 404) with delta (0, 0)
Screenshot: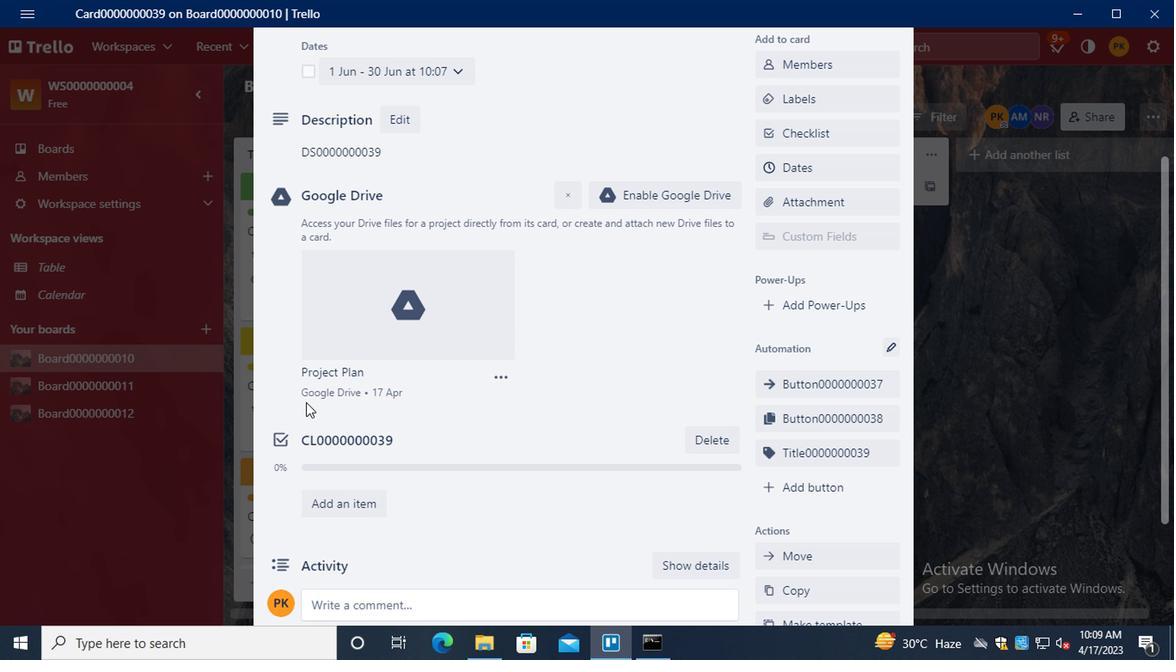 
Action: Mouse scrolled (329, 404) with delta (0, 0)
Screenshot: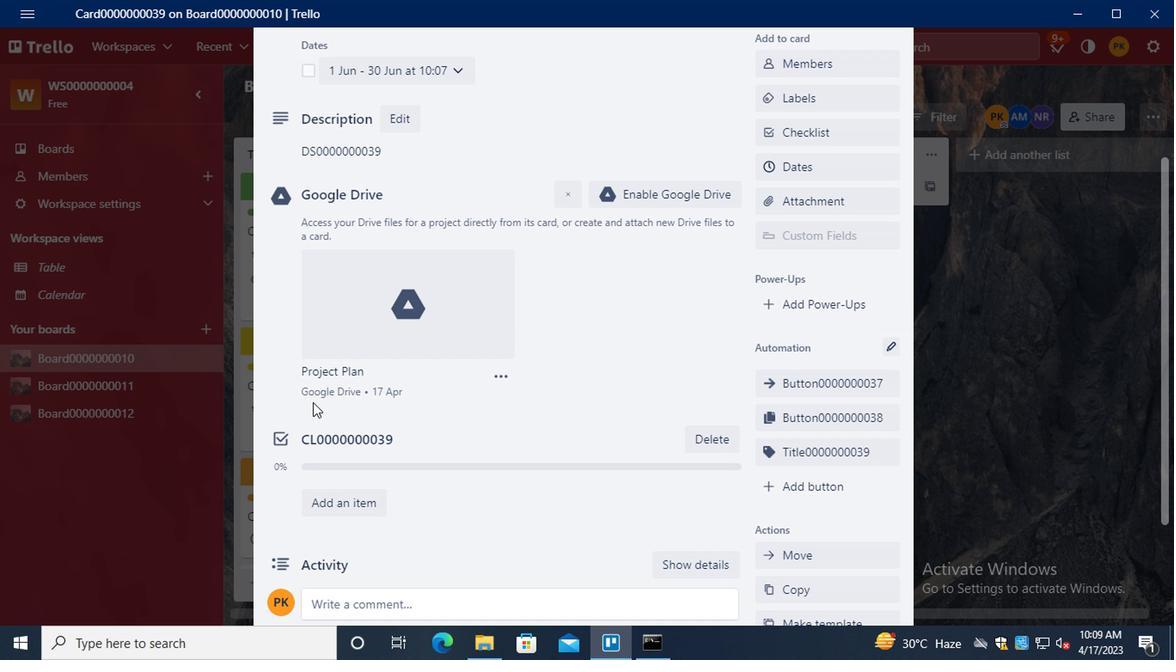 
Action: Mouse moved to (360, 425)
Screenshot: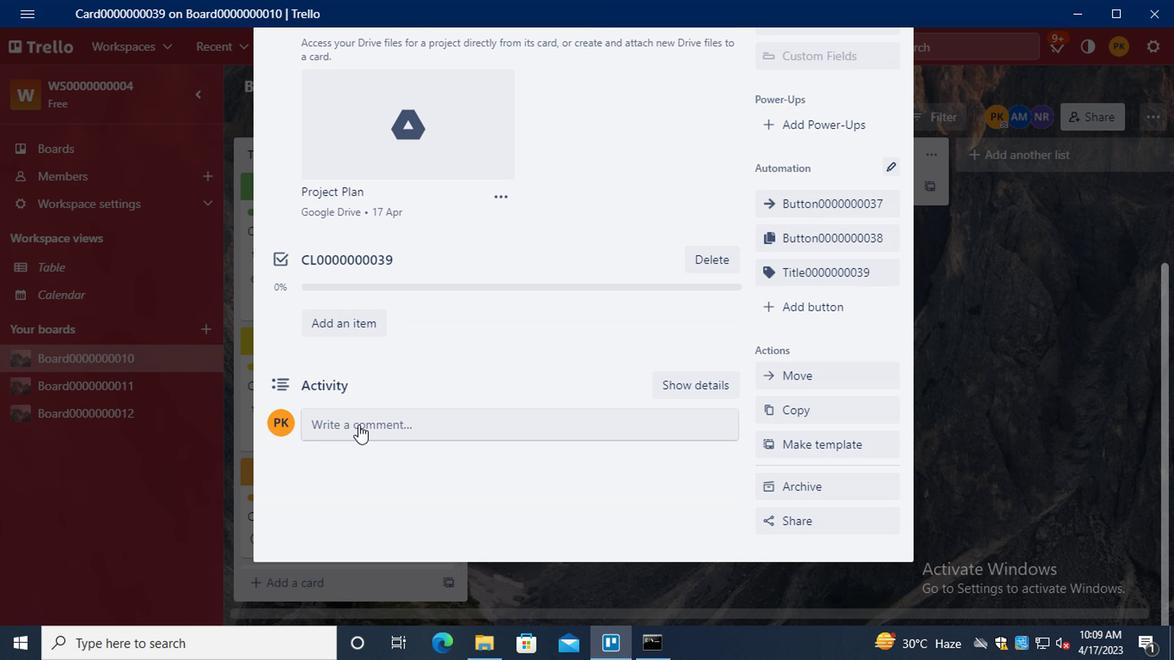 
Action: Mouse pressed left at (360, 425)
Screenshot: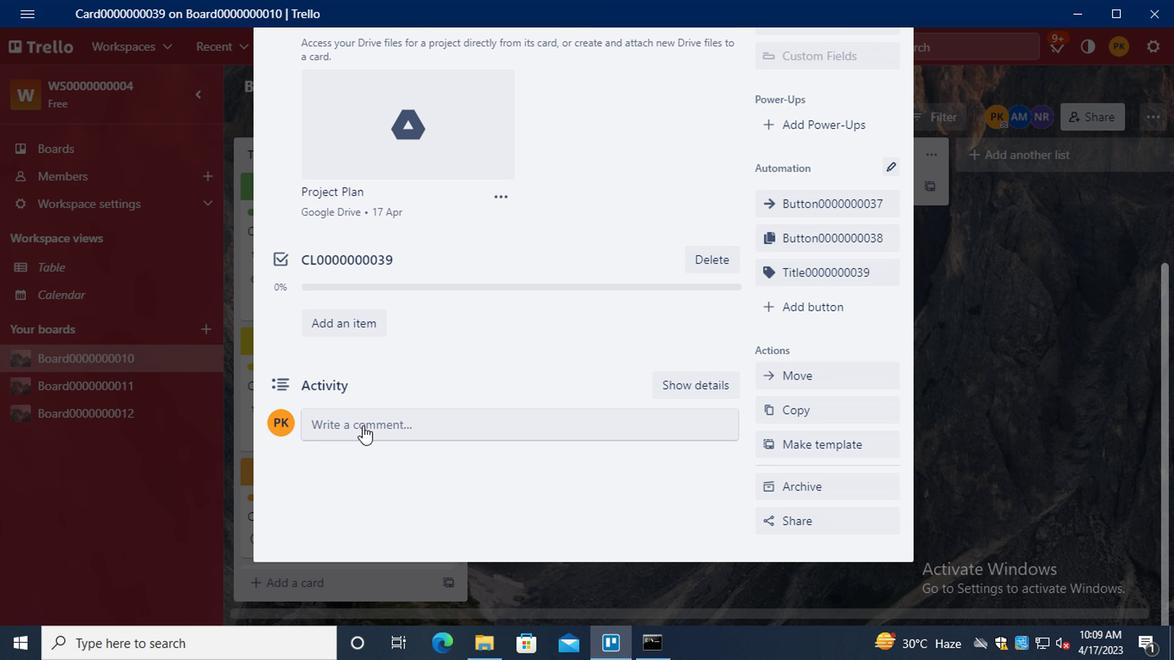 
Action: Key pressed <Key.shift><Key.shift>CM0000000039
Screenshot: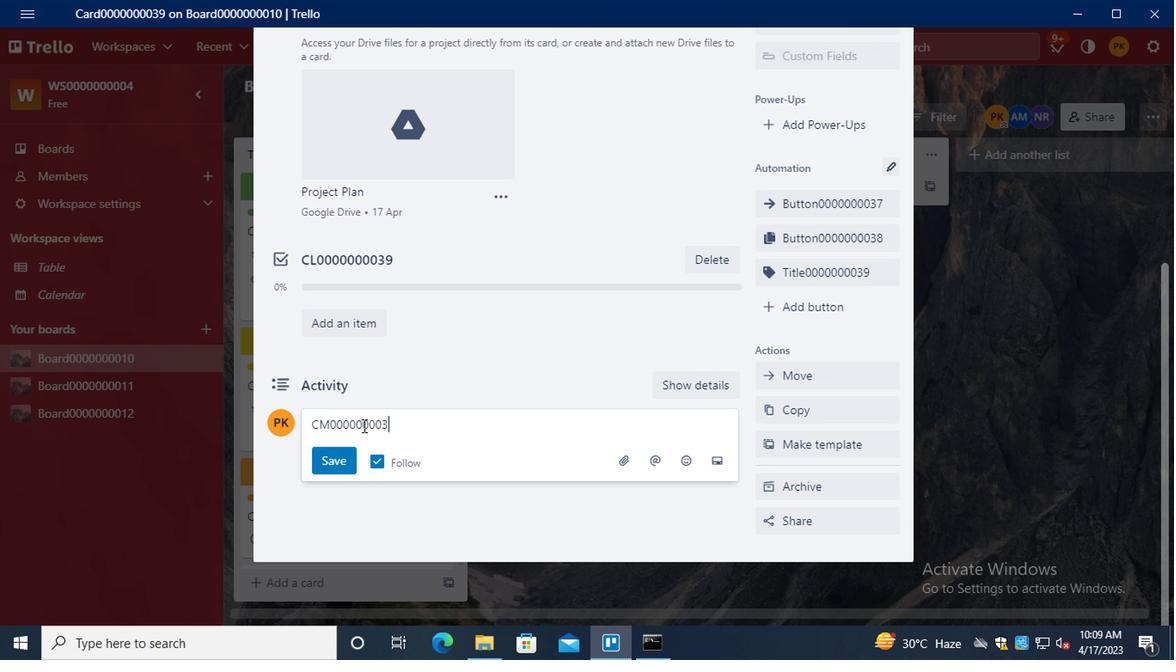 
Action: Mouse moved to (345, 464)
Screenshot: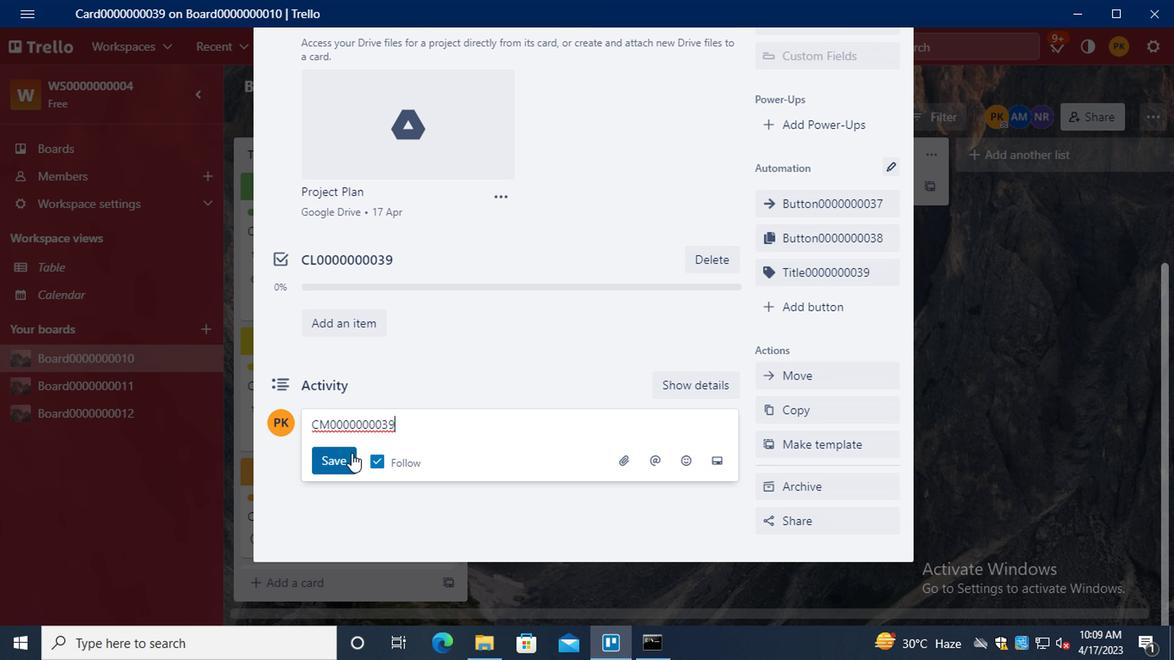 
Action: Mouse pressed left at (345, 464)
Screenshot: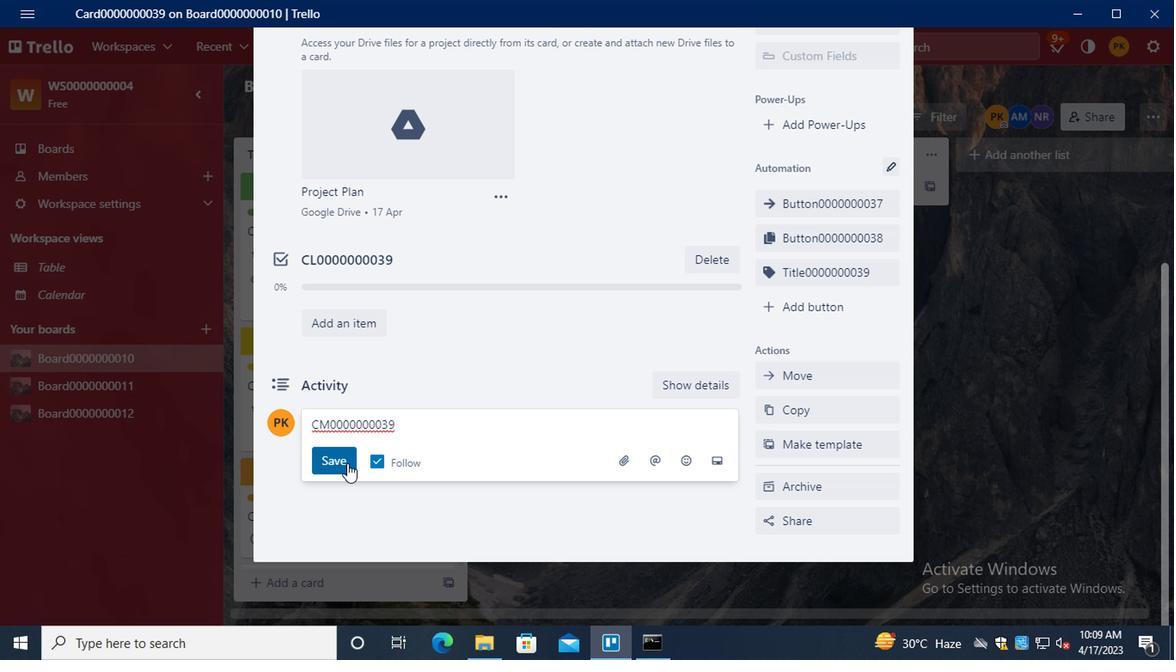 
